 Task: Explore Airbnb accommodation in Zwevegem, Belgium from 21st November, 2023 to 29th November, 2023 for 4 adults. Place can be entire place with 2 bedrooms having 2 beds and 2 bathrooms. Property type can be flat. Amenities needed are: hair dryer, heating, hot tub.
Action: Mouse moved to (524, 68)
Screenshot: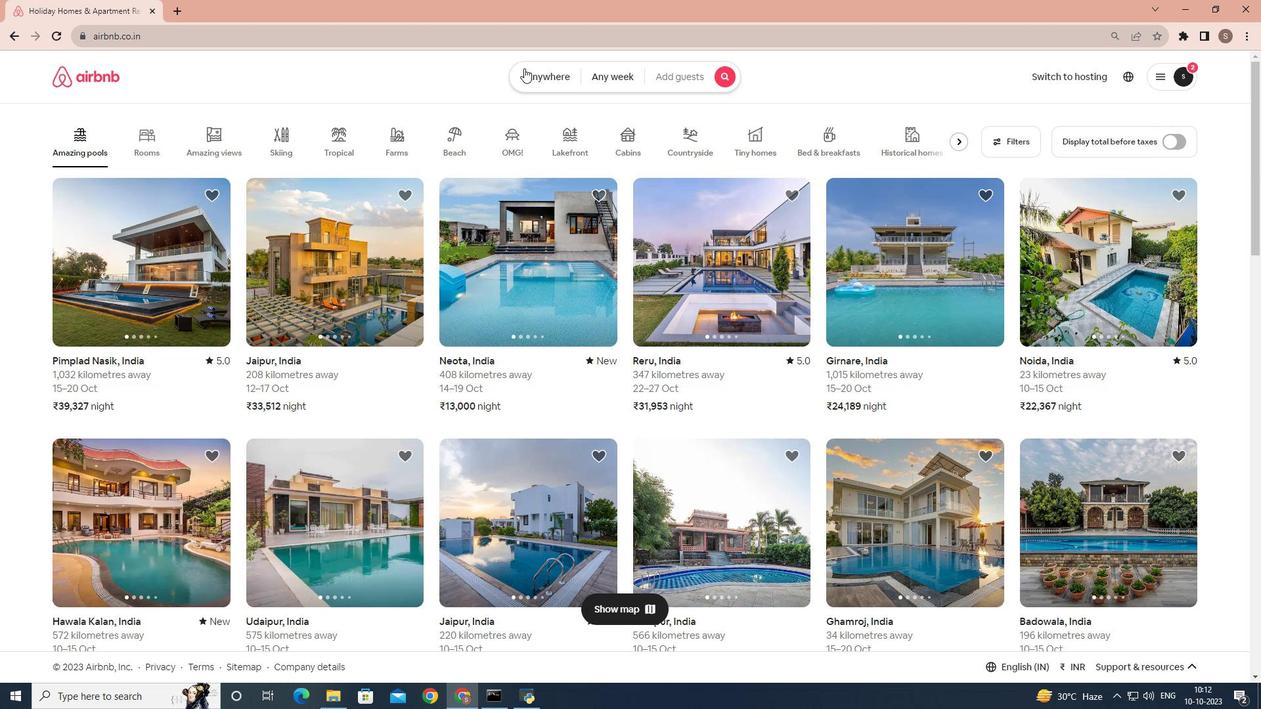 
Action: Mouse pressed left at (524, 68)
Screenshot: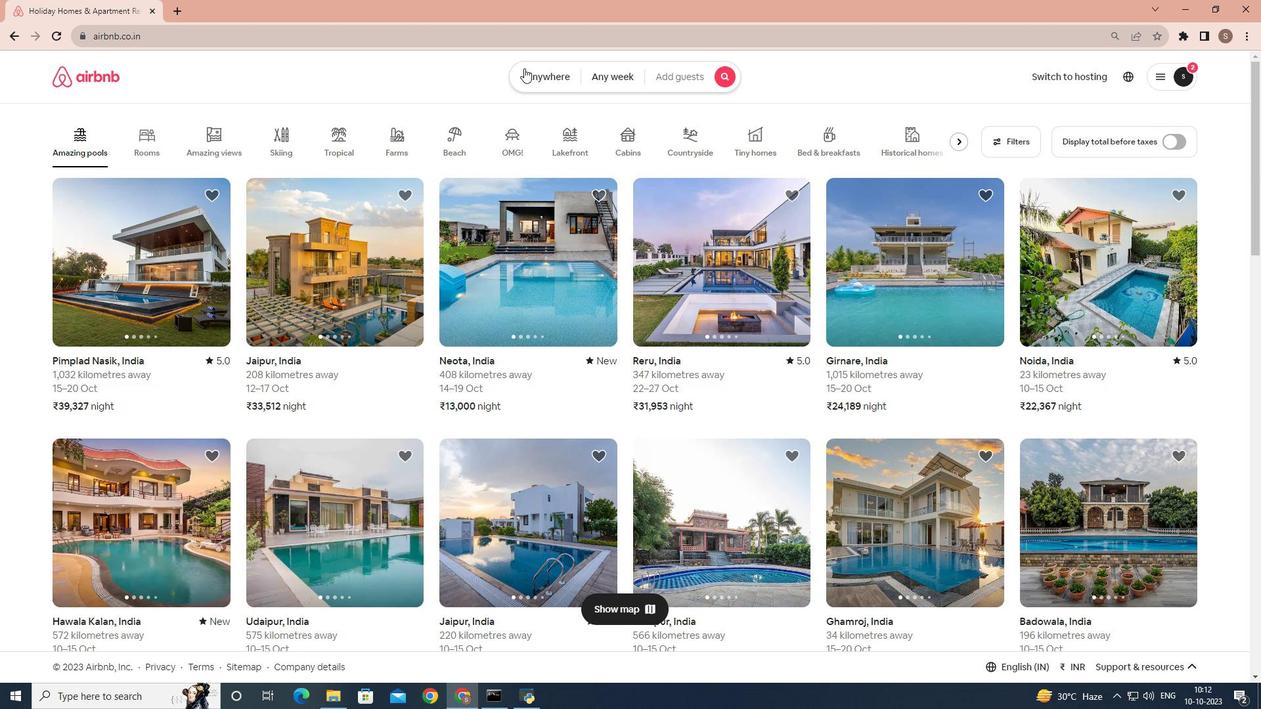 
Action: Mouse moved to (460, 137)
Screenshot: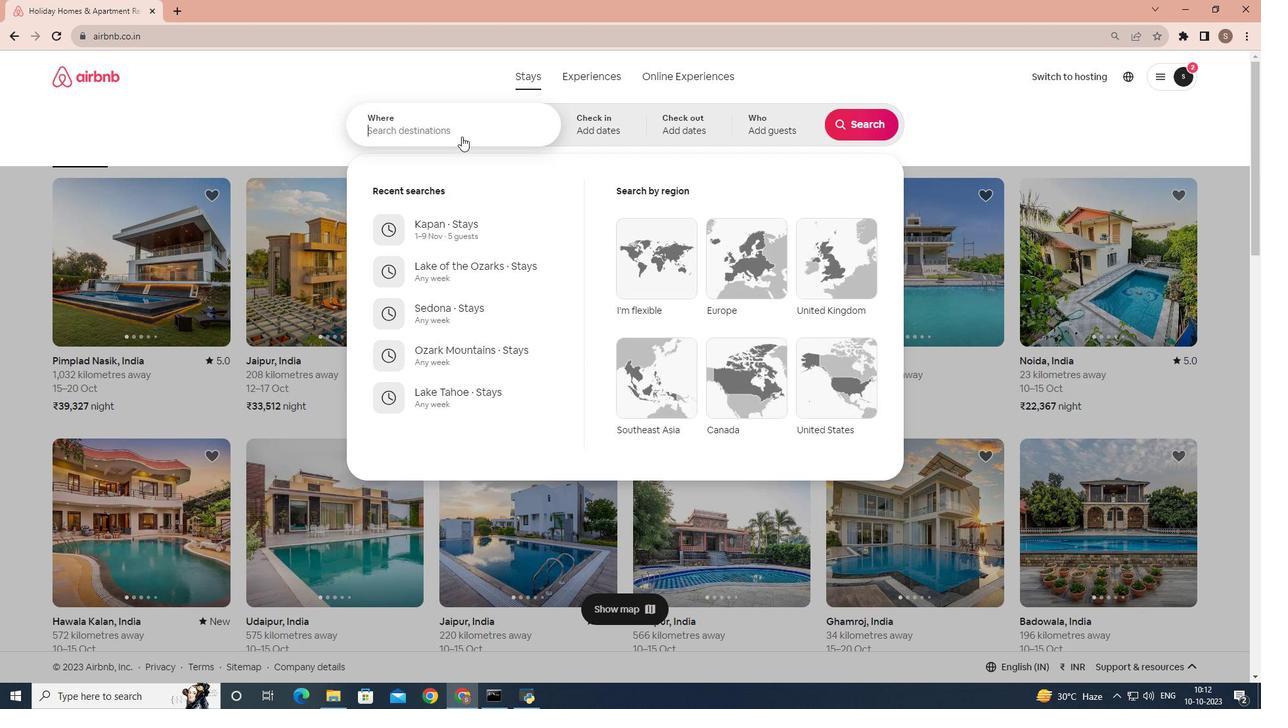 
Action: Mouse pressed left at (460, 137)
Screenshot: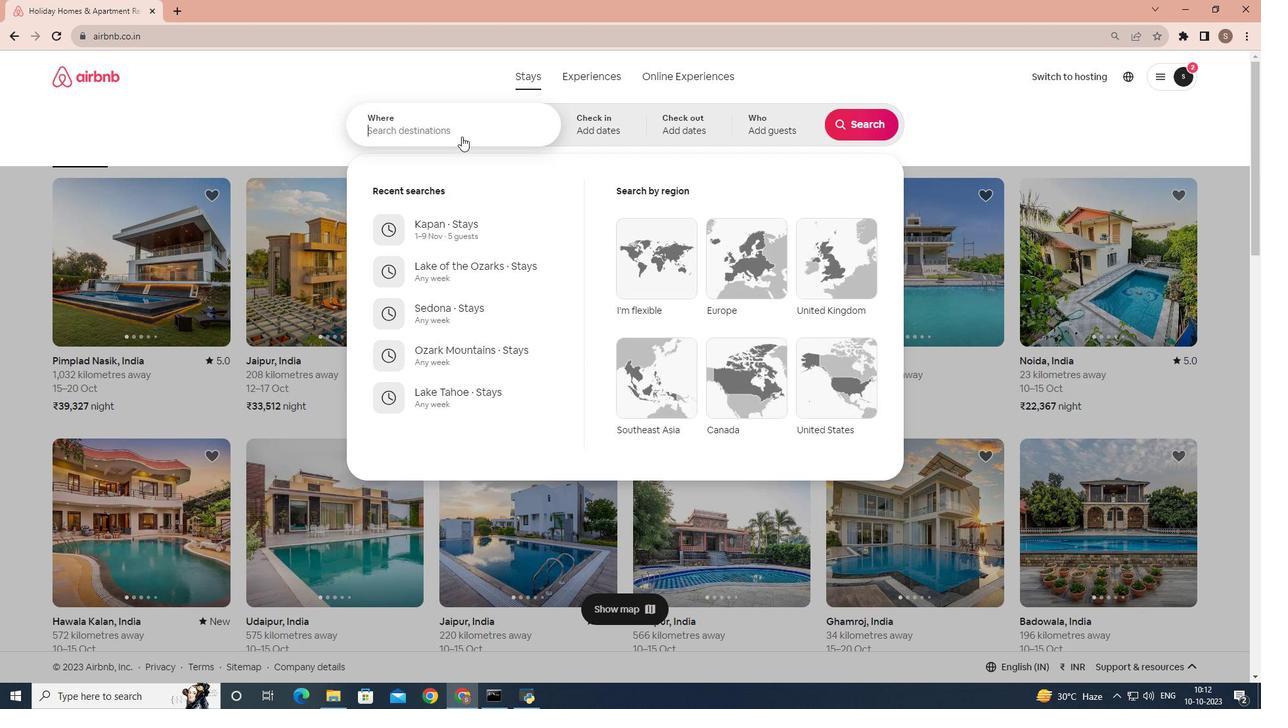 
Action: Mouse moved to (464, 128)
Screenshot: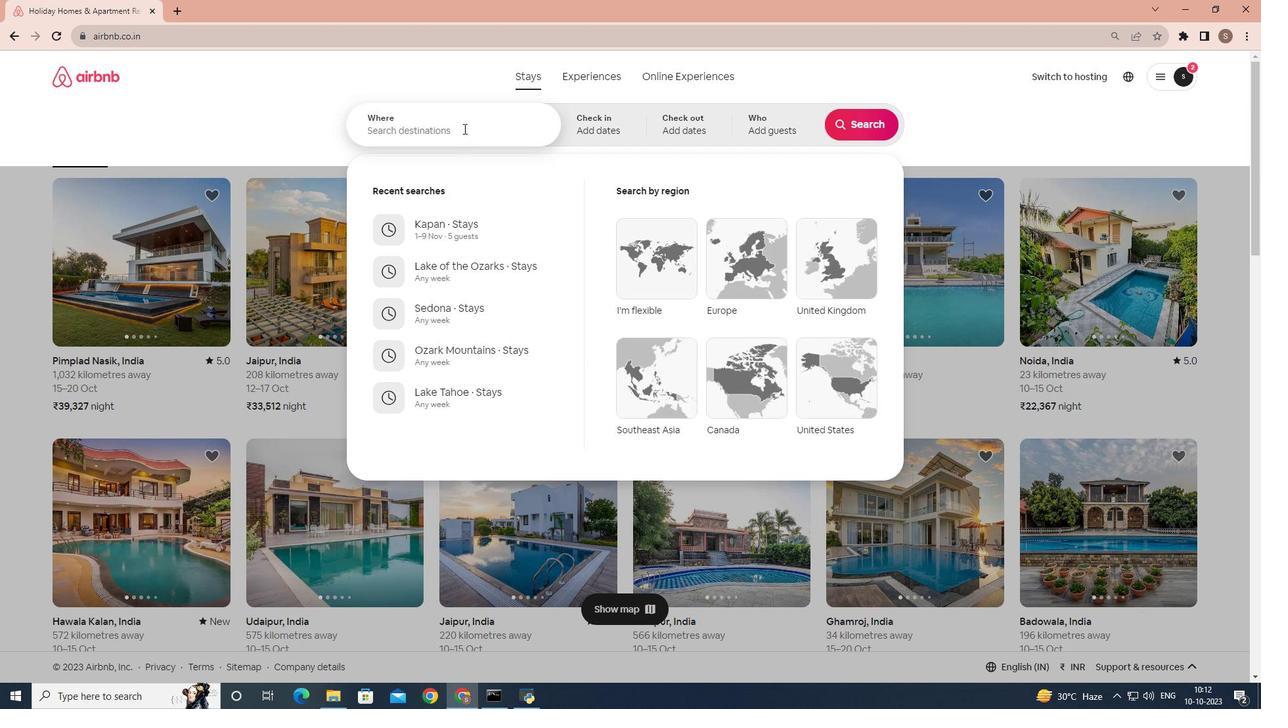 
Action: Key pressed <Key.shift>Zwevegem,<Key.space><Key.shift>Belgium<Key.enter>
Screenshot: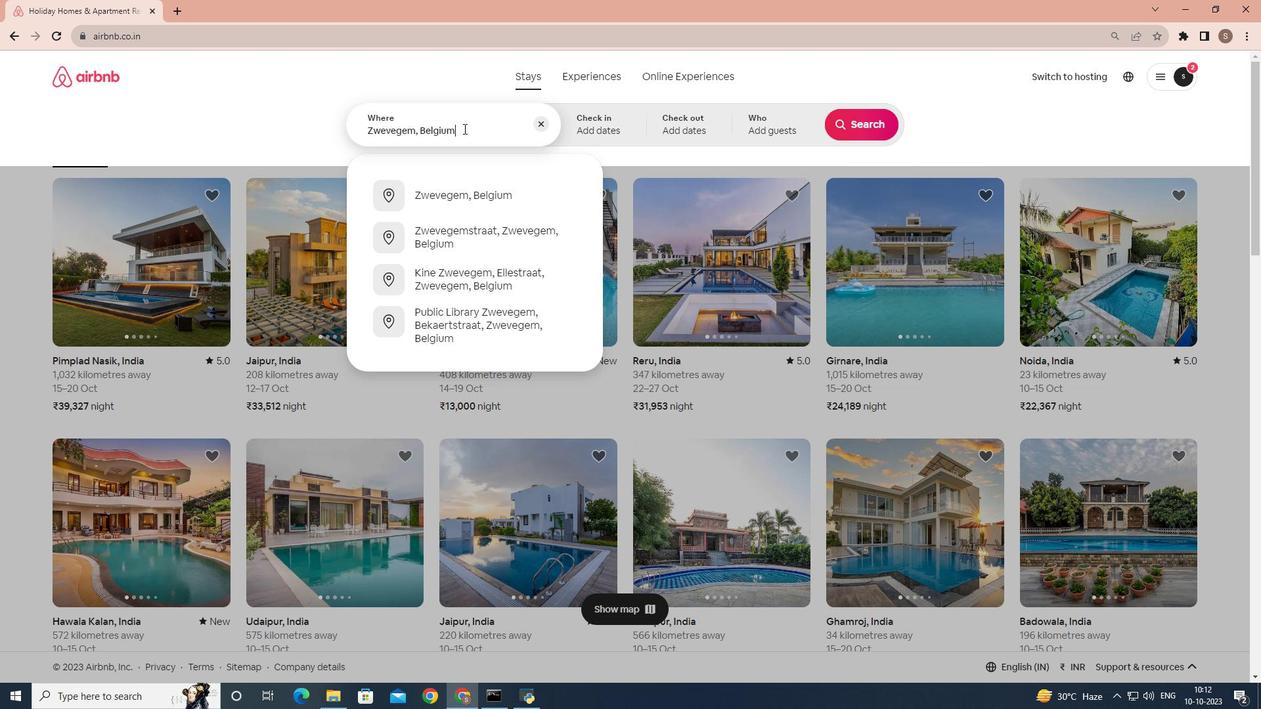 
Action: Mouse moved to (713, 388)
Screenshot: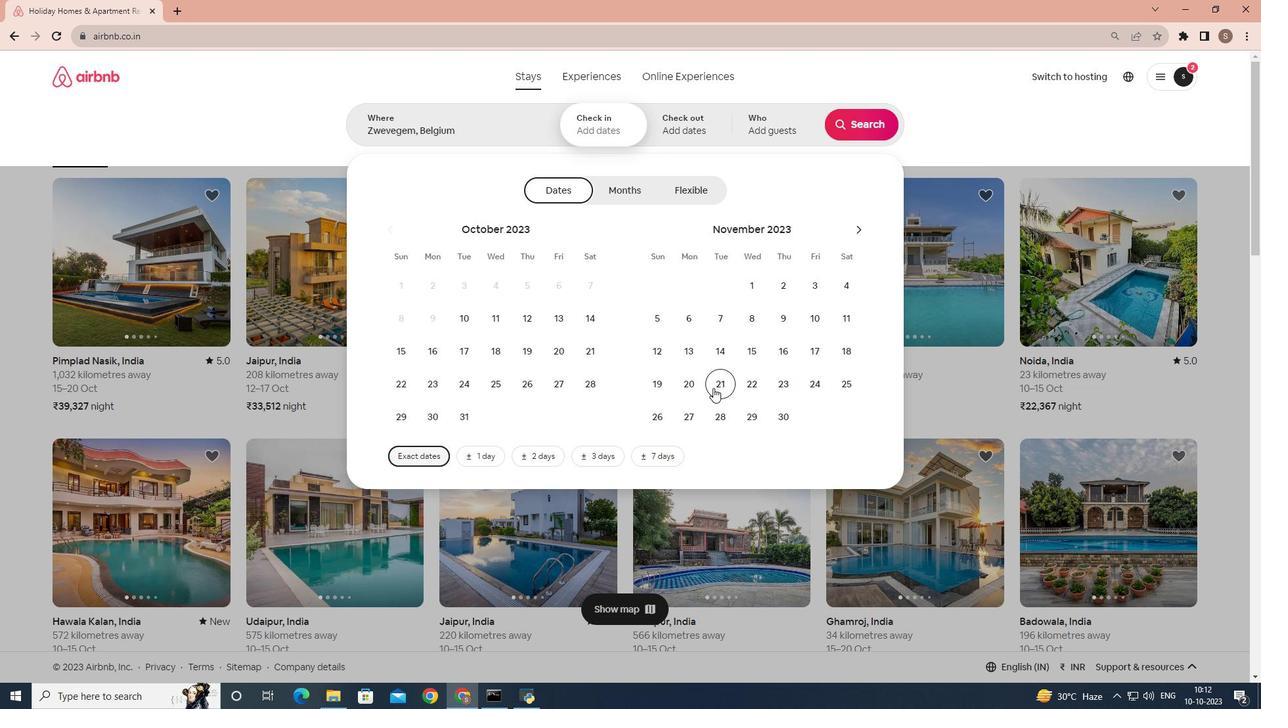 
Action: Mouse pressed left at (713, 388)
Screenshot: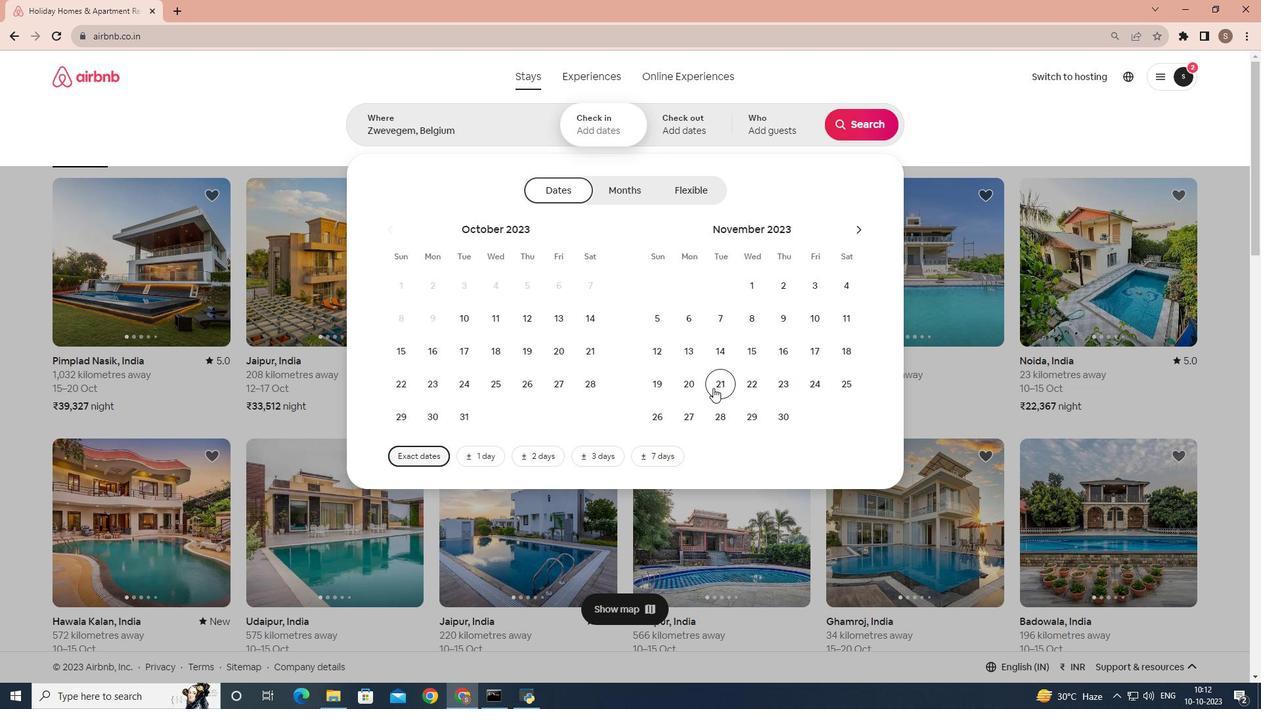 
Action: Mouse moved to (753, 414)
Screenshot: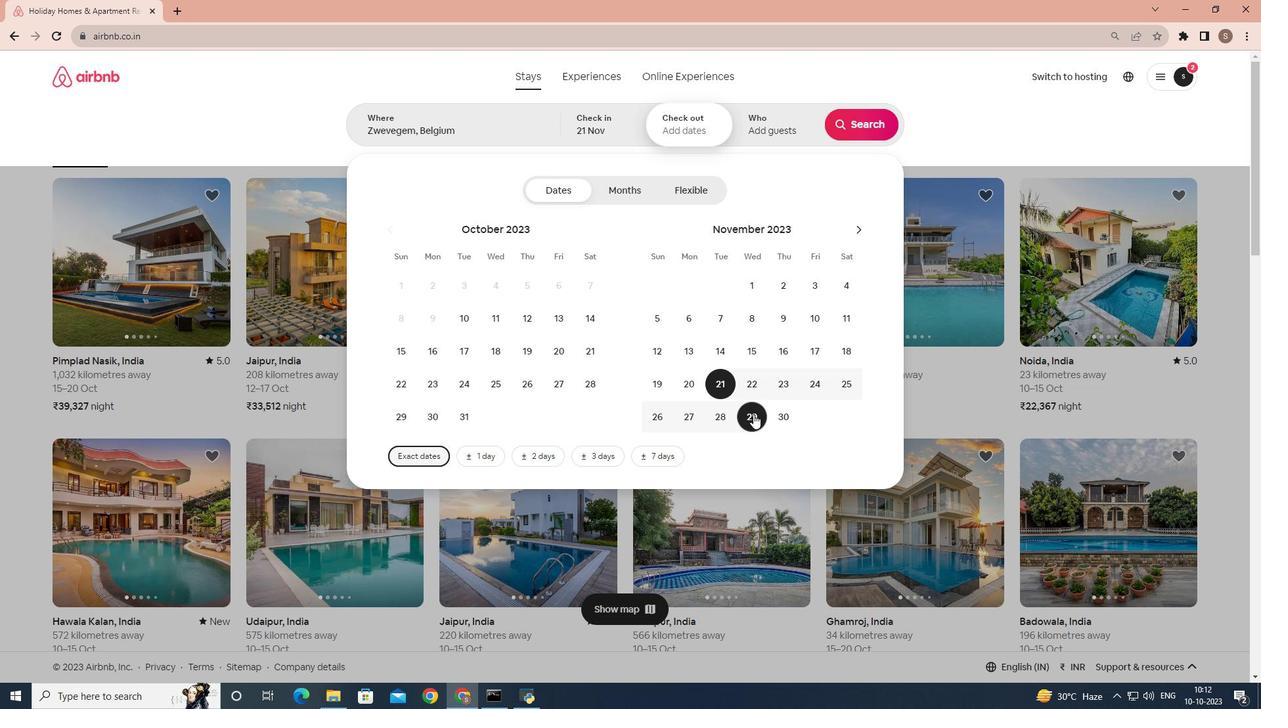 
Action: Mouse pressed left at (753, 414)
Screenshot: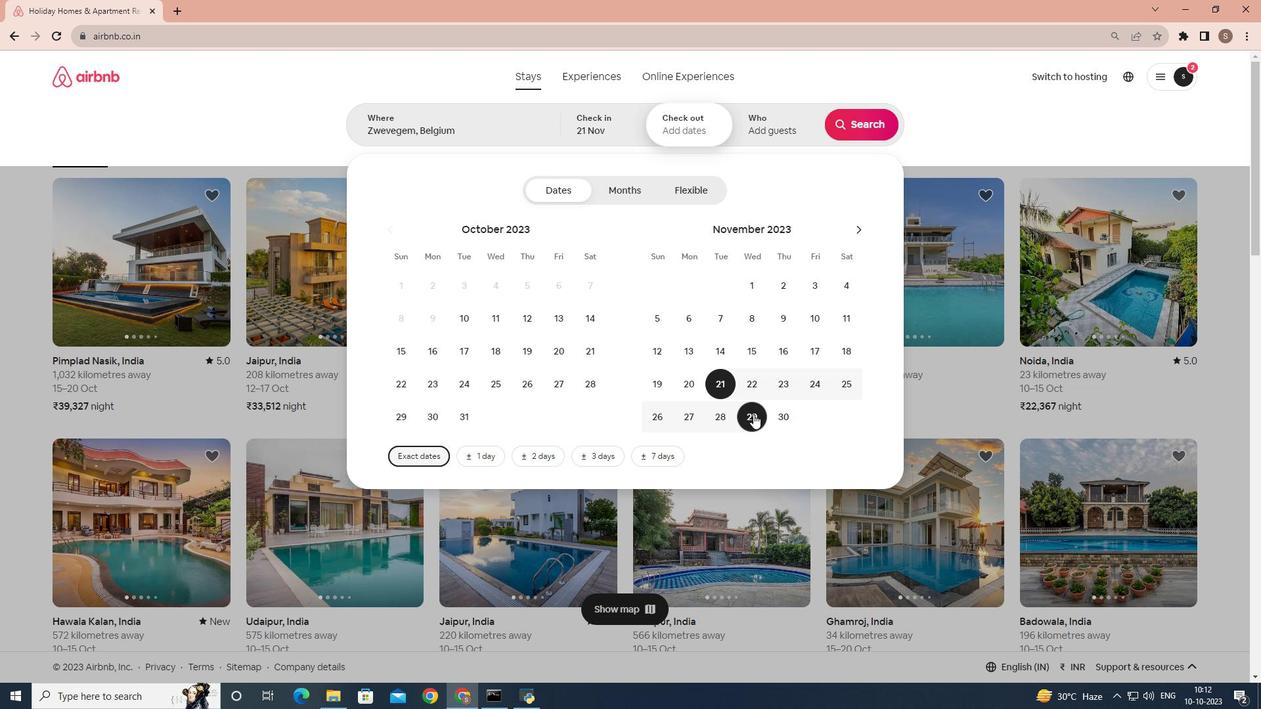 
Action: Mouse moved to (790, 128)
Screenshot: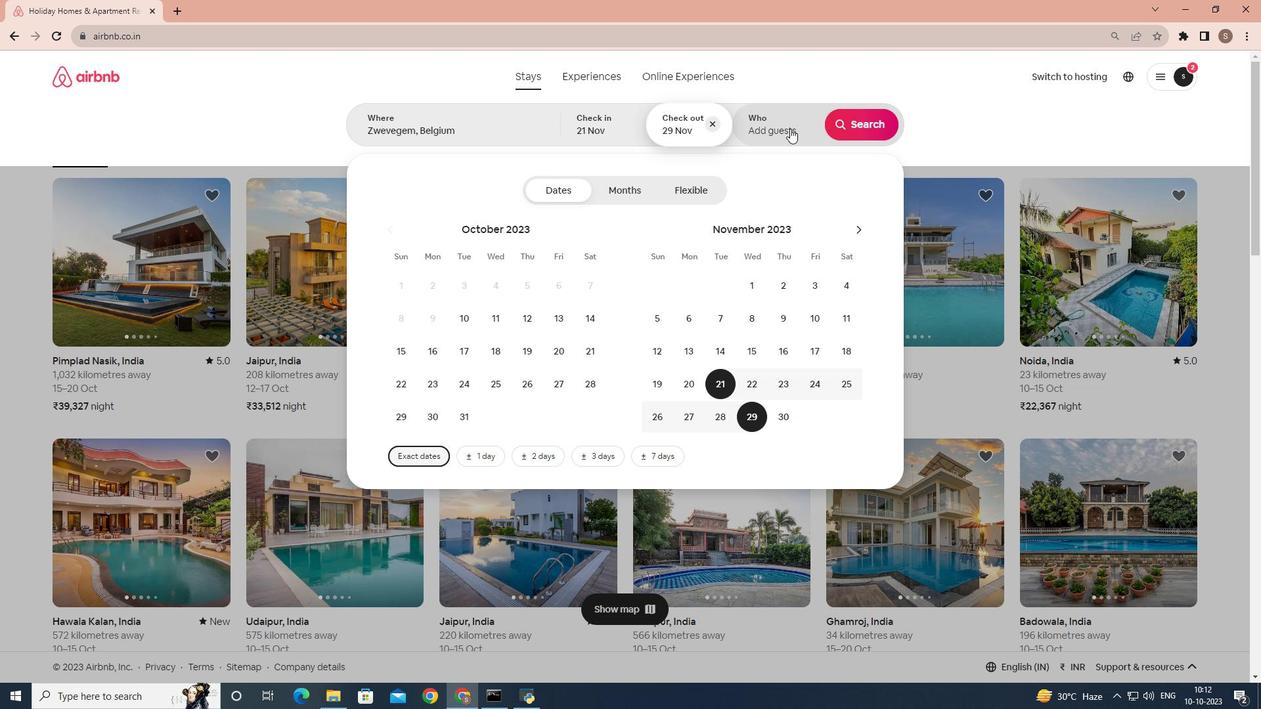 
Action: Mouse pressed left at (790, 128)
Screenshot: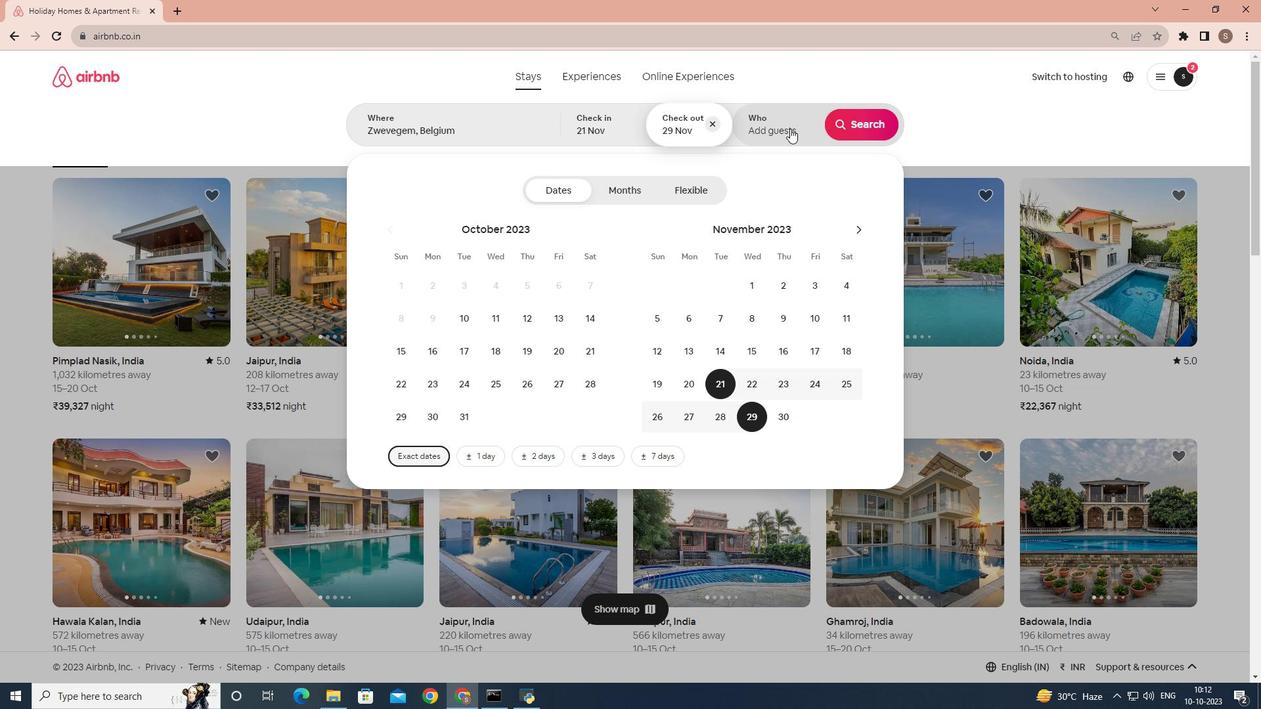 
Action: Mouse moved to (874, 194)
Screenshot: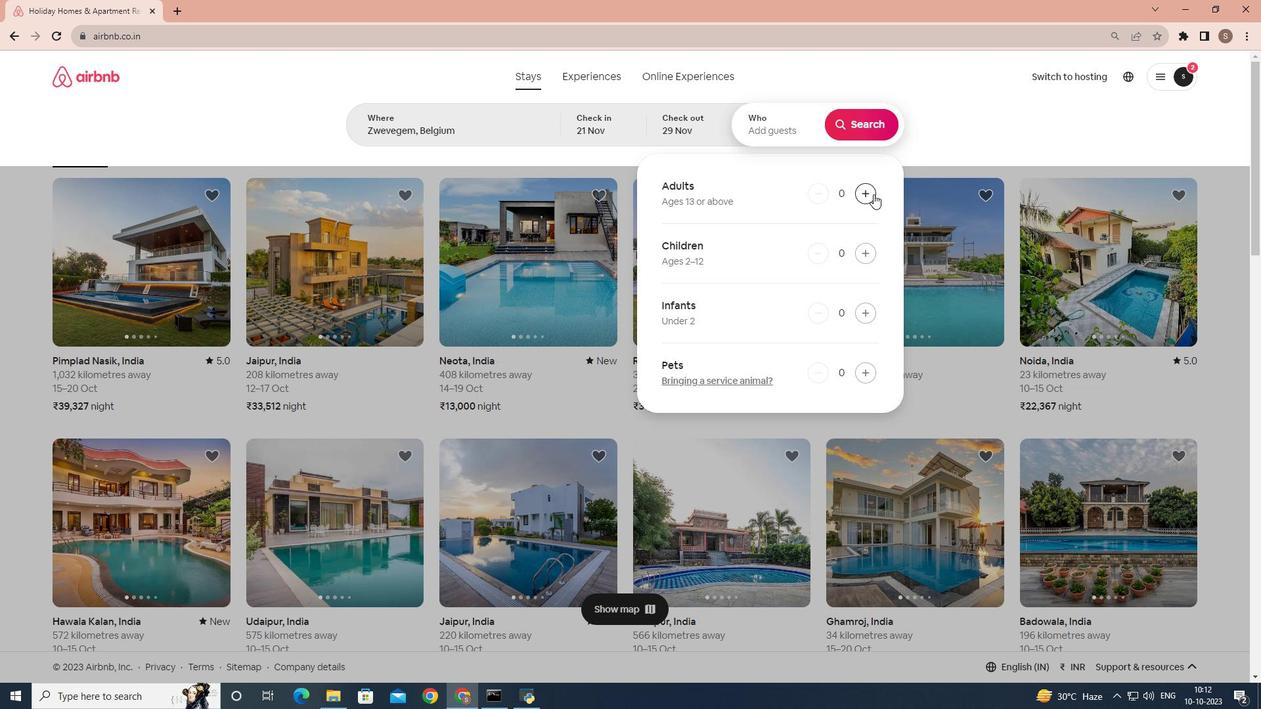 
Action: Mouse pressed left at (874, 194)
Screenshot: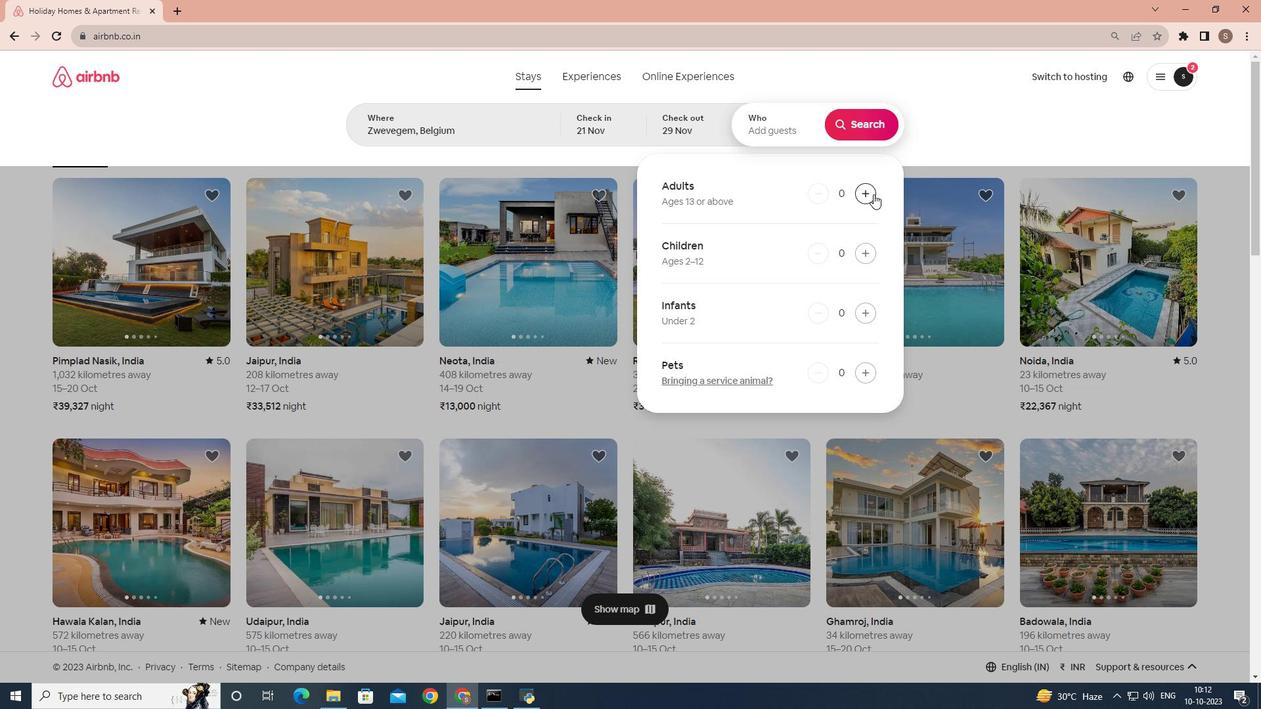 
Action: Mouse pressed left at (874, 194)
Screenshot: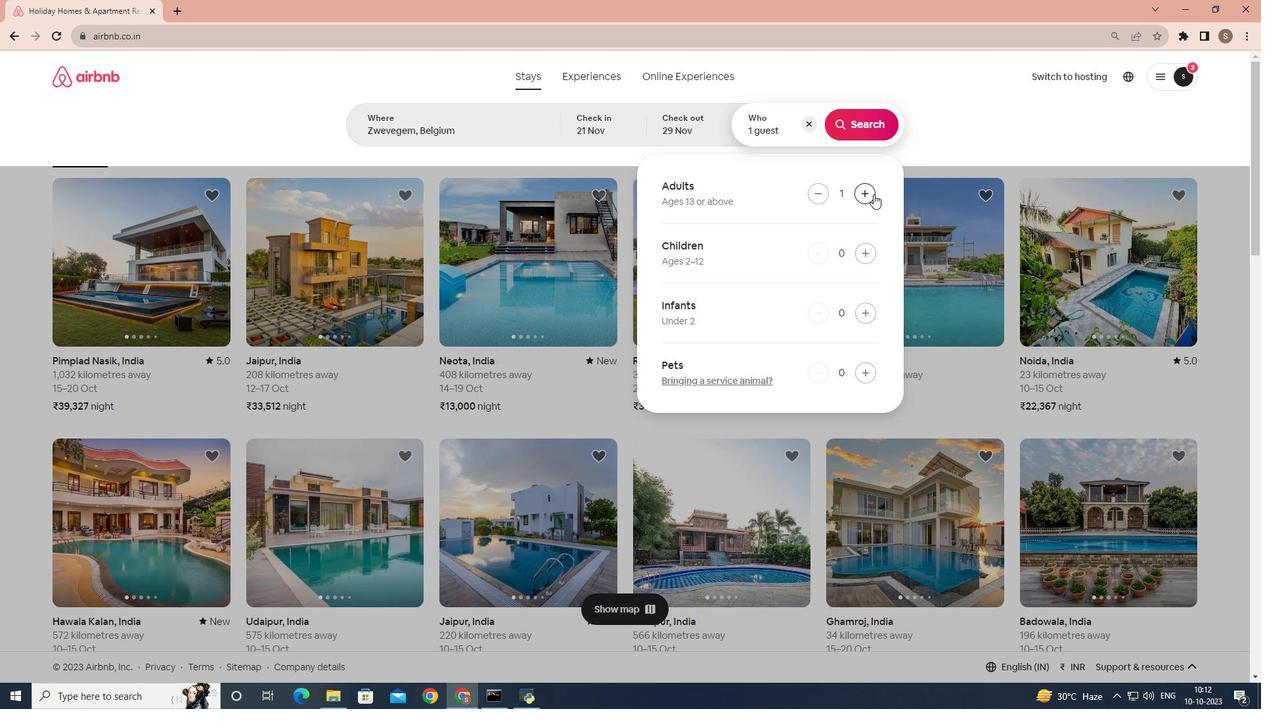 
Action: Mouse pressed left at (874, 194)
Screenshot: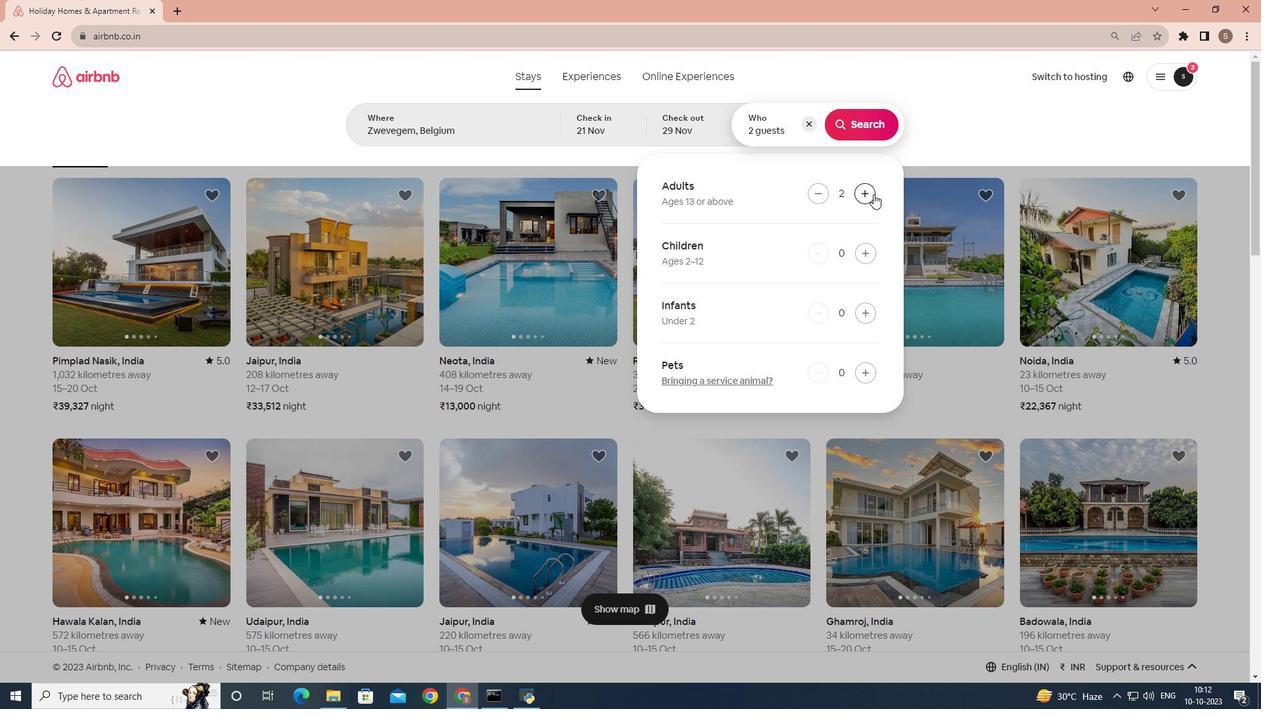 
Action: Mouse pressed left at (874, 194)
Screenshot: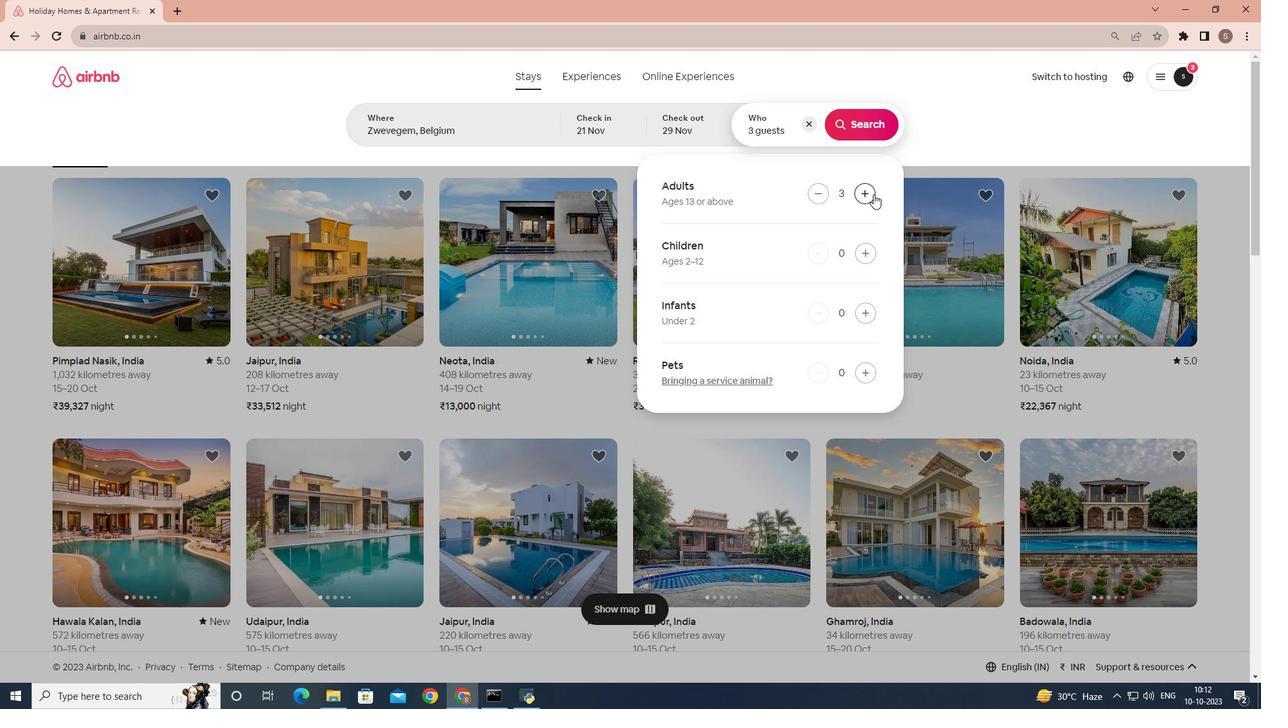 
Action: Mouse moved to (887, 120)
Screenshot: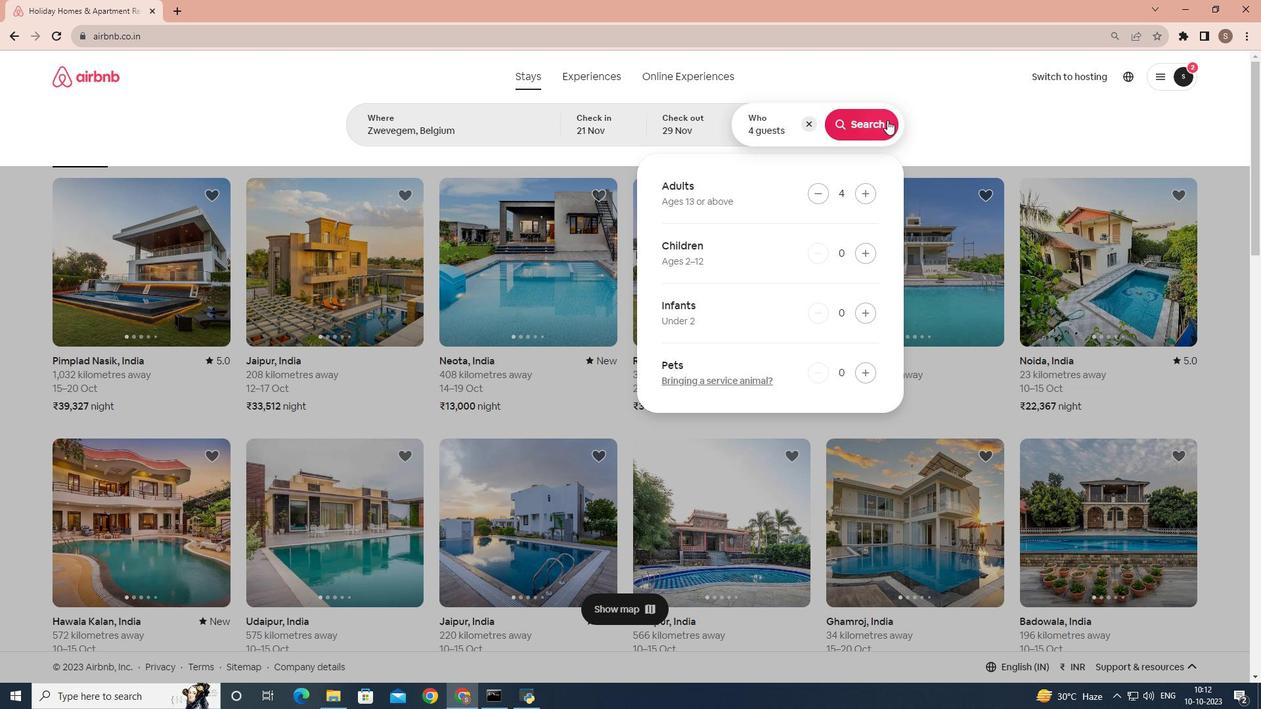 
Action: Mouse pressed left at (887, 120)
Screenshot: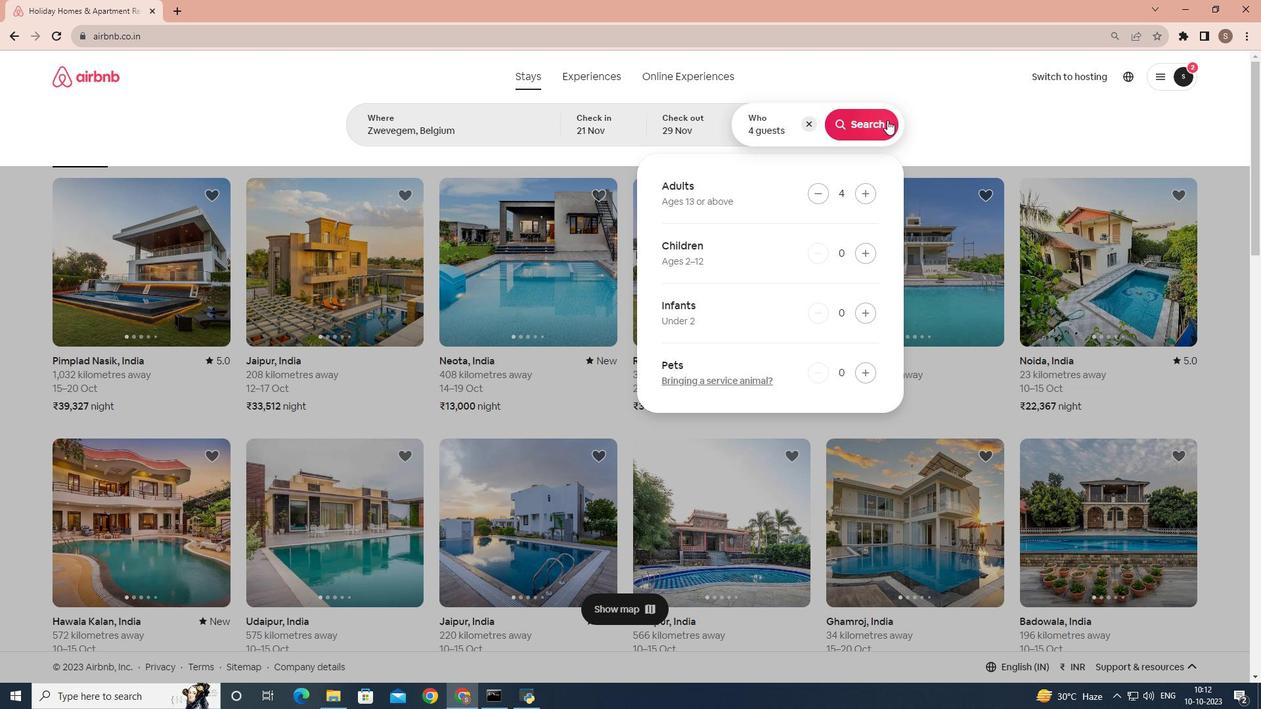 
Action: Mouse moved to (1039, 129)
Screenshot: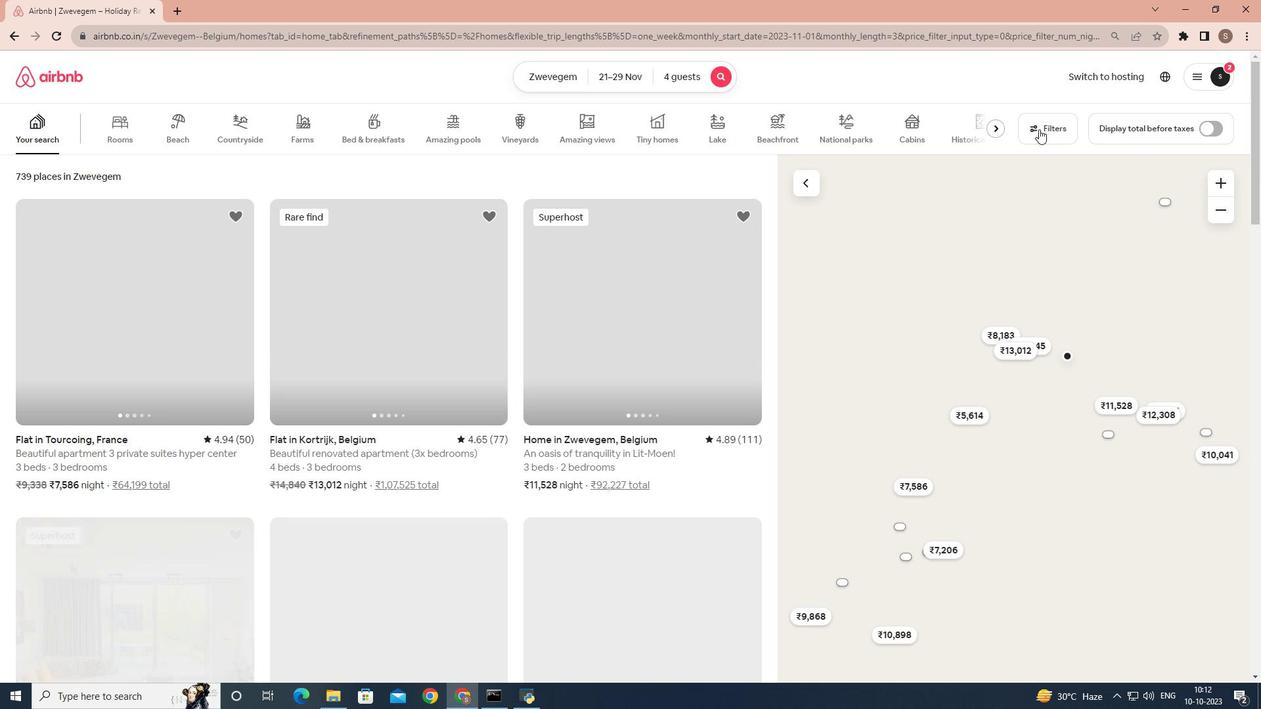 
Action: Mouse pressed left at (1039, 129)
Screenshot: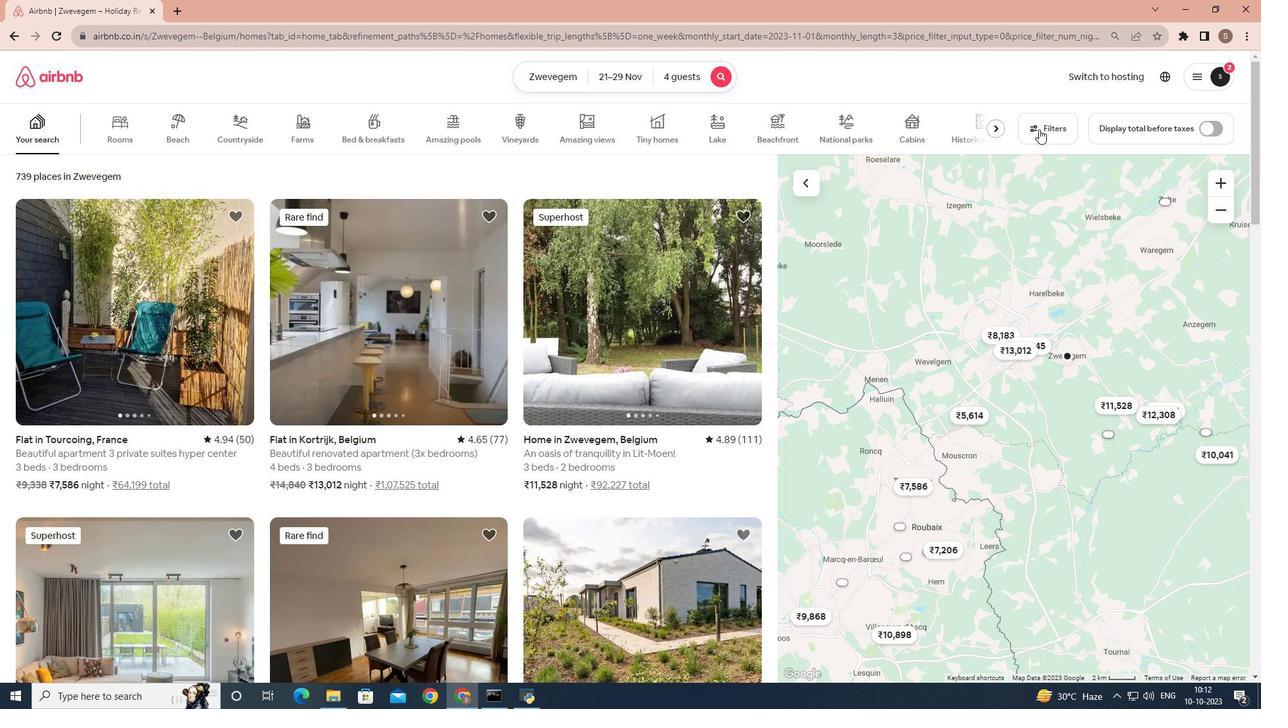
Action: Mouse moved to (806, 202)
Screenshot: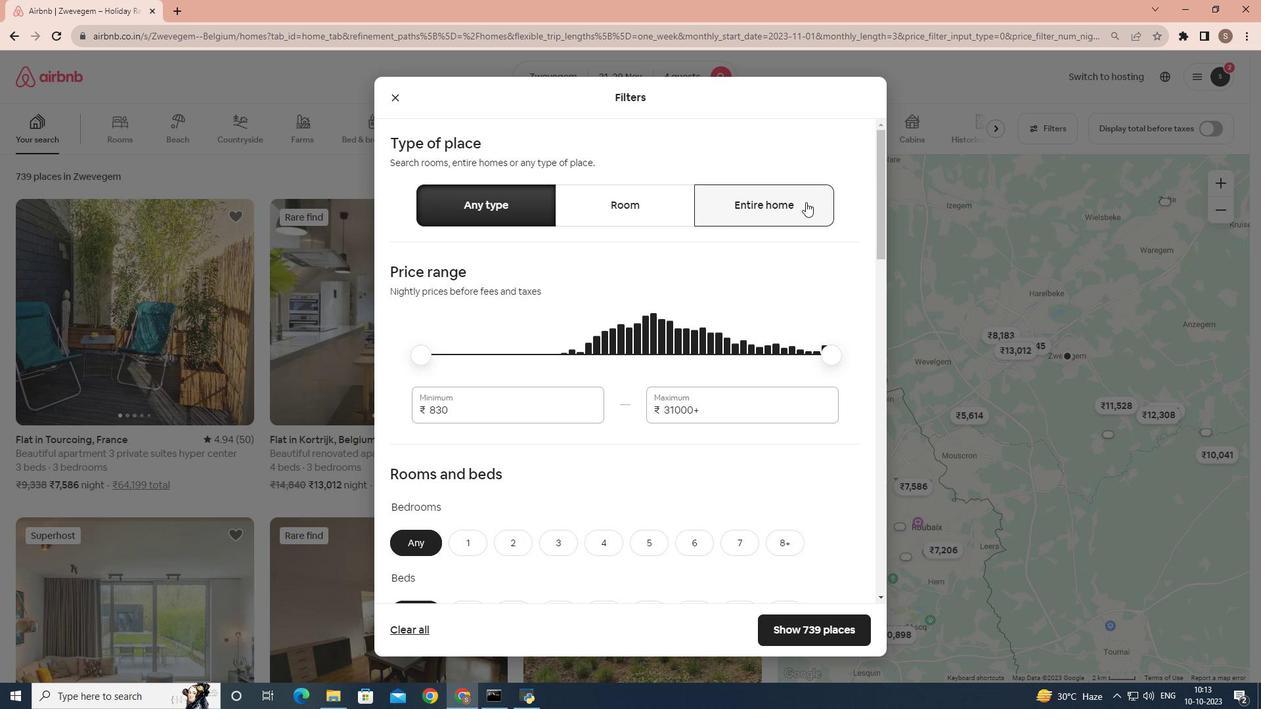 
Action: Mouse pressed left at (806, 202)
Screenshot: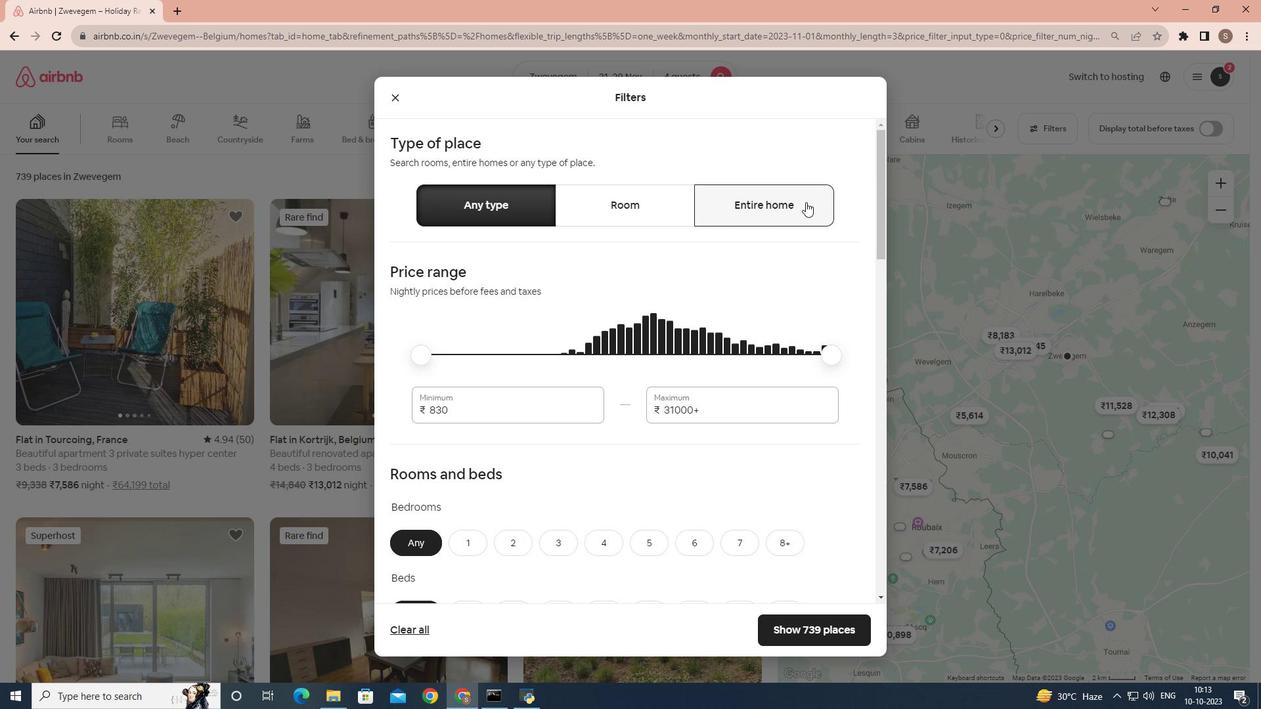 
Action: Mouse moved to (602, 324)
Screenshot: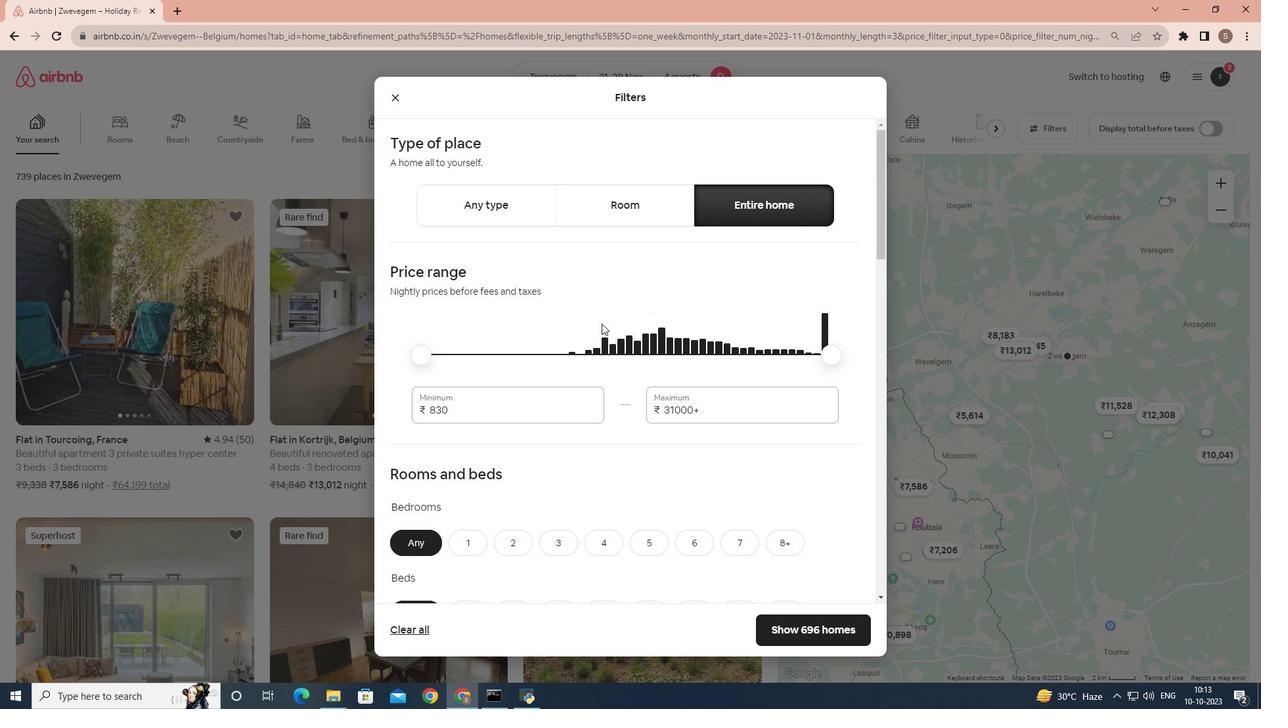 
Action: Mouse scrolled (602, 323) with delta (0, 0)
Screenshot: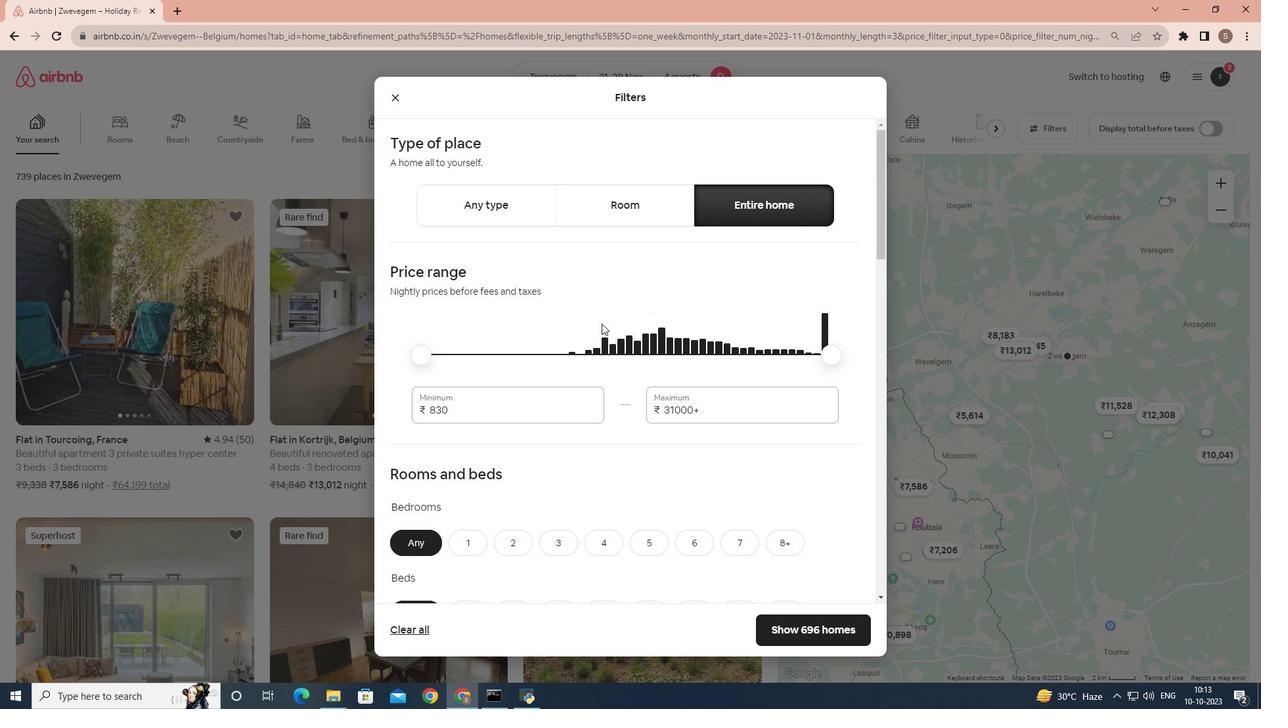 
Action: Mouse scrolled (602, 323) with delta (0, 0)
Screenshot: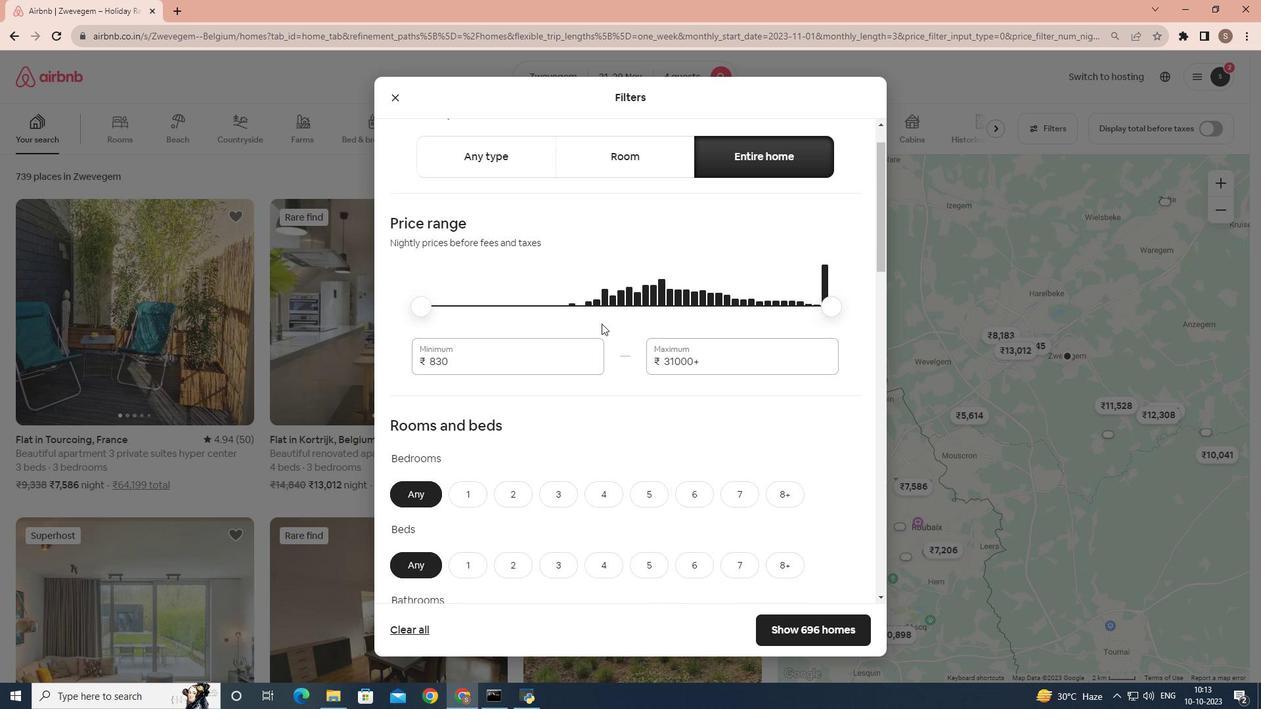 
Action: Mouse moved to (515, 405)
Screenshot: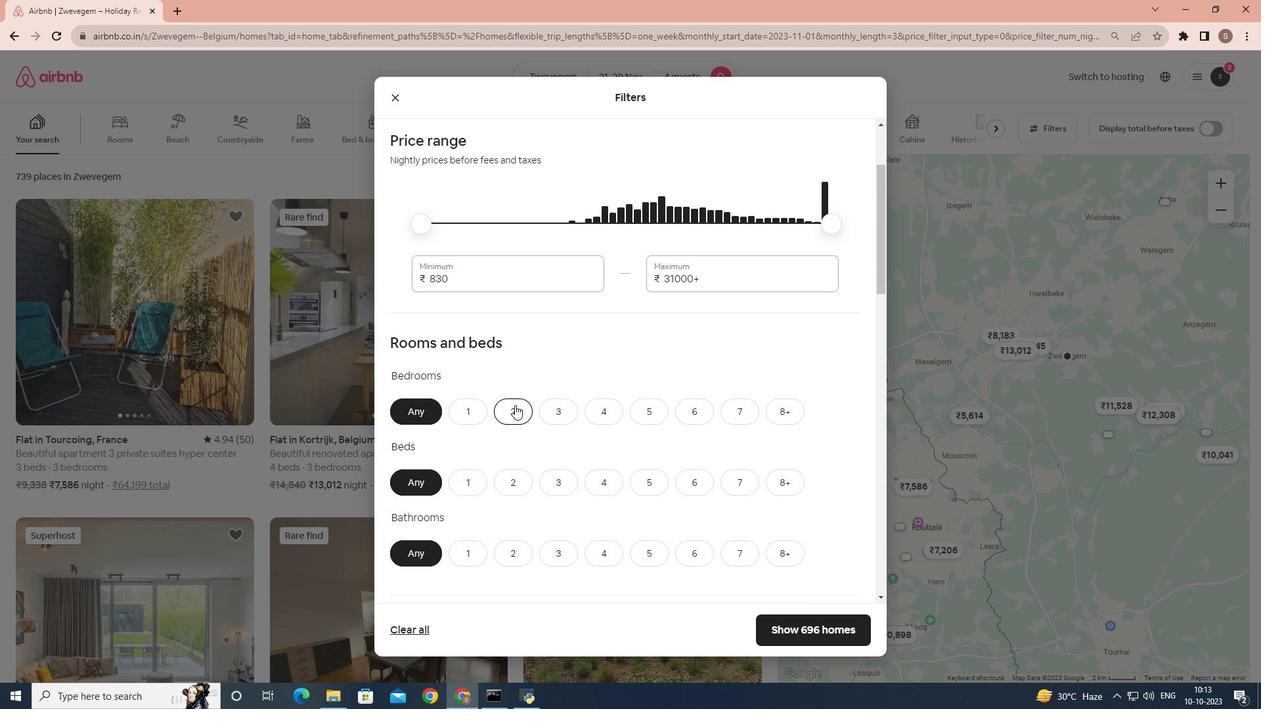 
Action: Mouse pressed left at (515, 405)
Screenshot: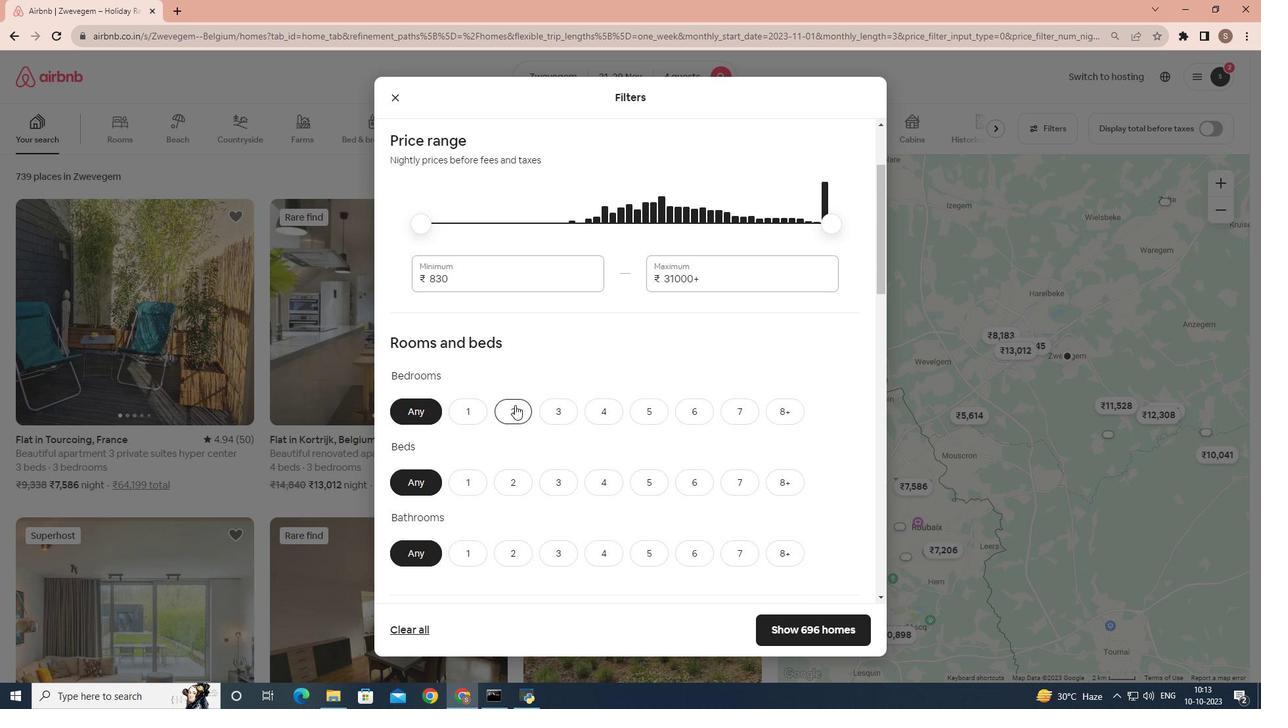 
Action: Mouse scrolled (515, 404) with delta (0, 0)
Screenshot: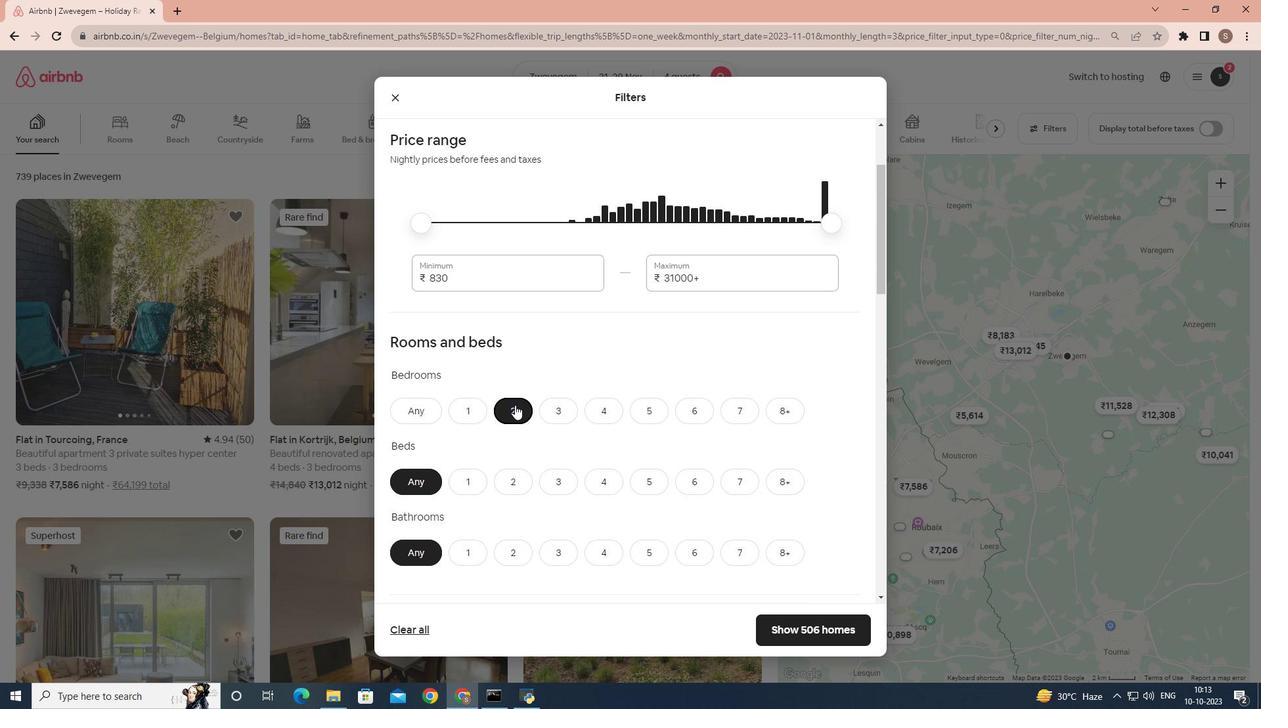 
Action: Mouse scrolled (515, 404) with delta (0, 0)
Screenshot: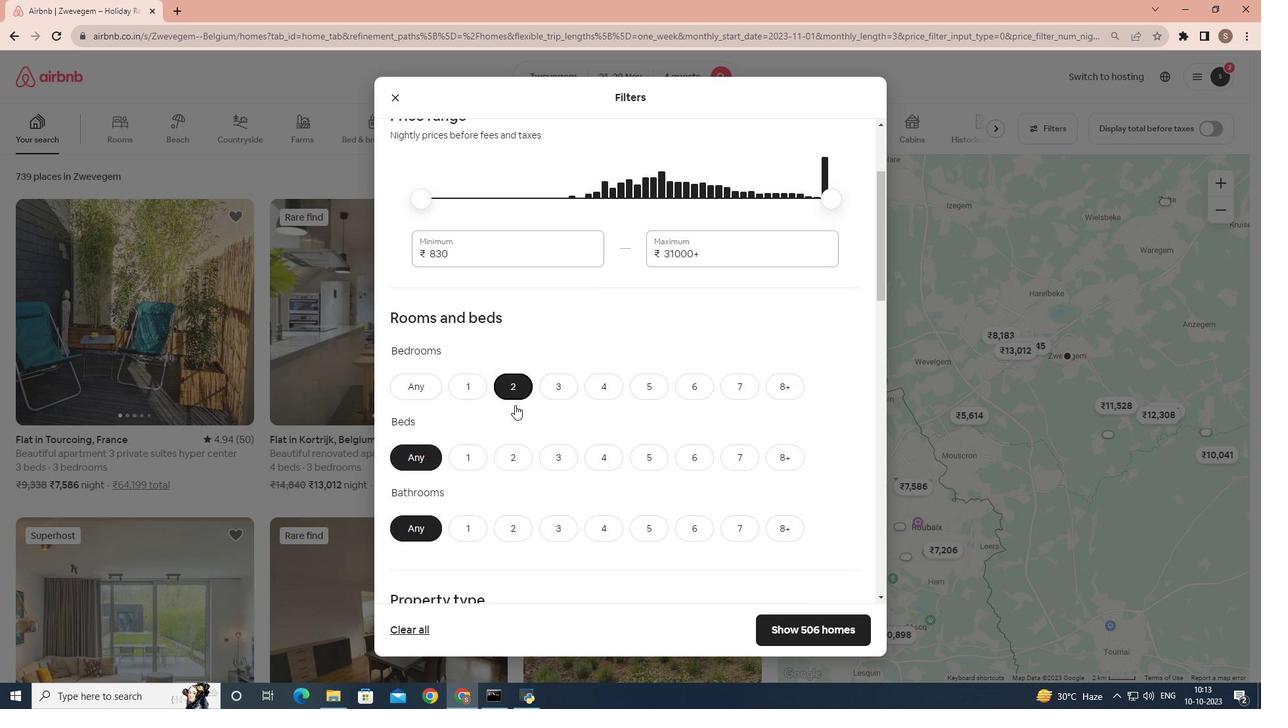 
Action: Mouse moved to (506, 356)
Screenshot: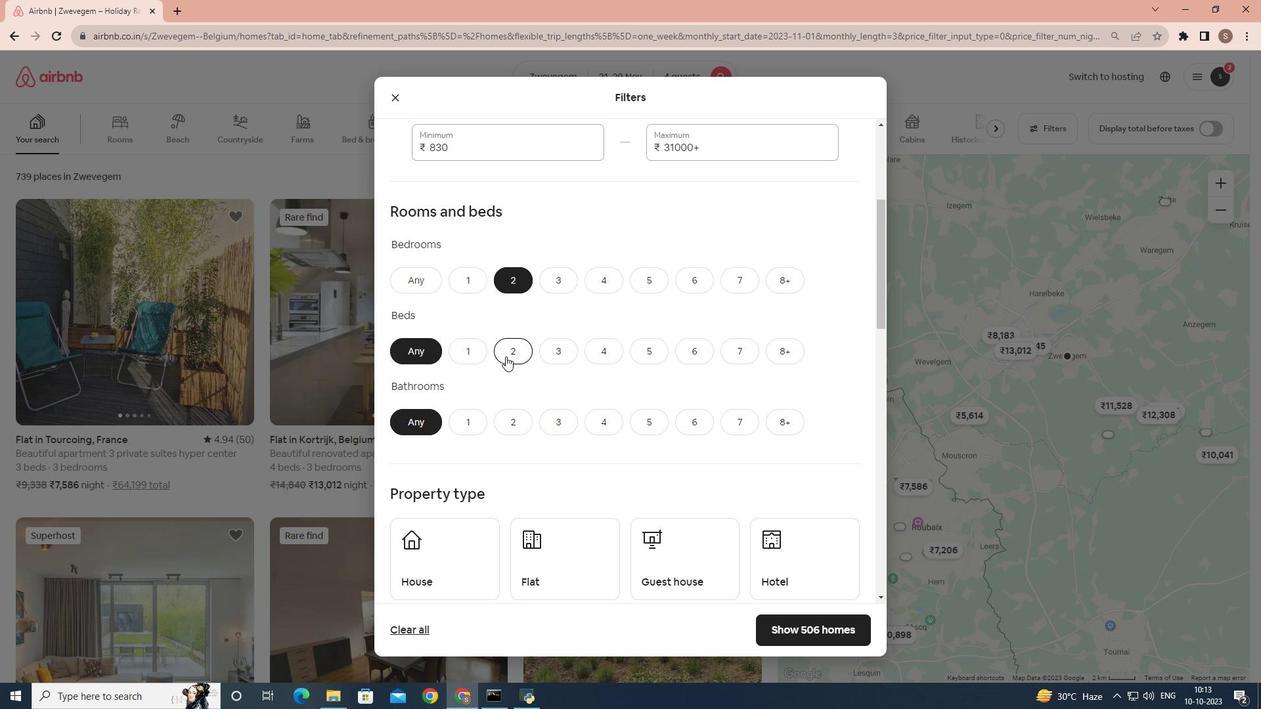 
Action: Mouse pressed left at (506, 356)
Screenshot: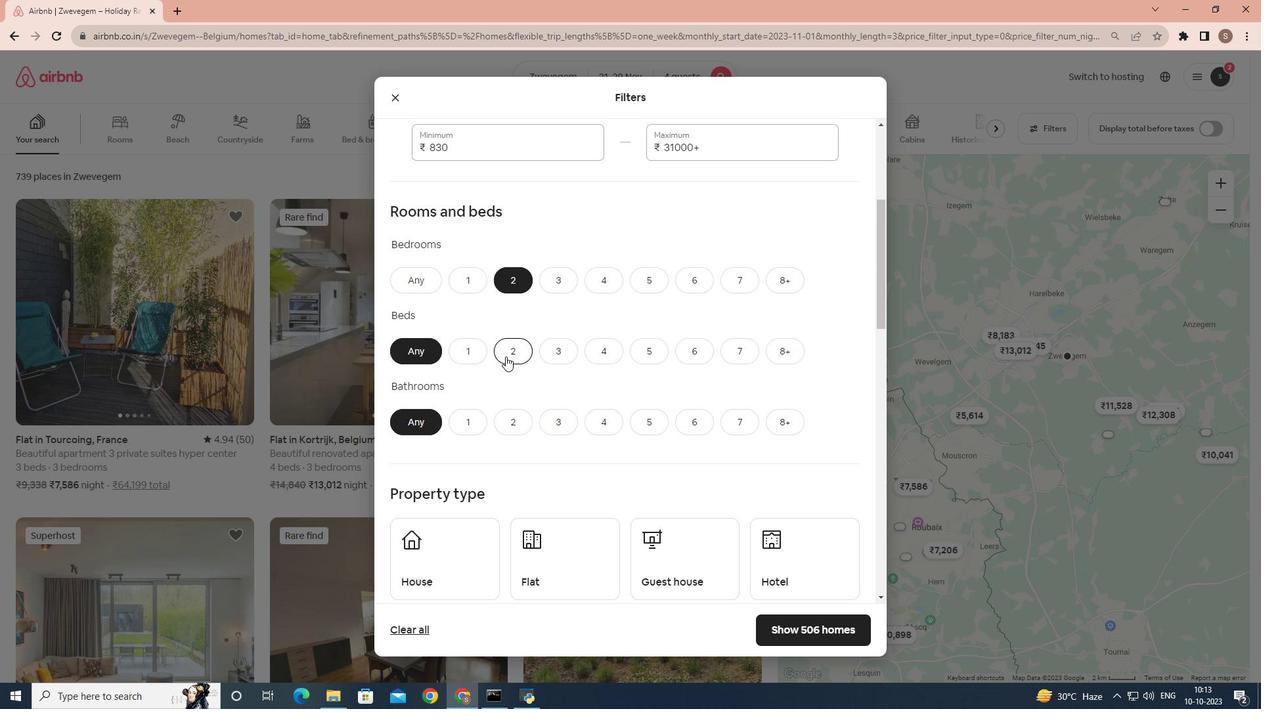 
Action: Mouse moved to (512, 423)
Screenshot: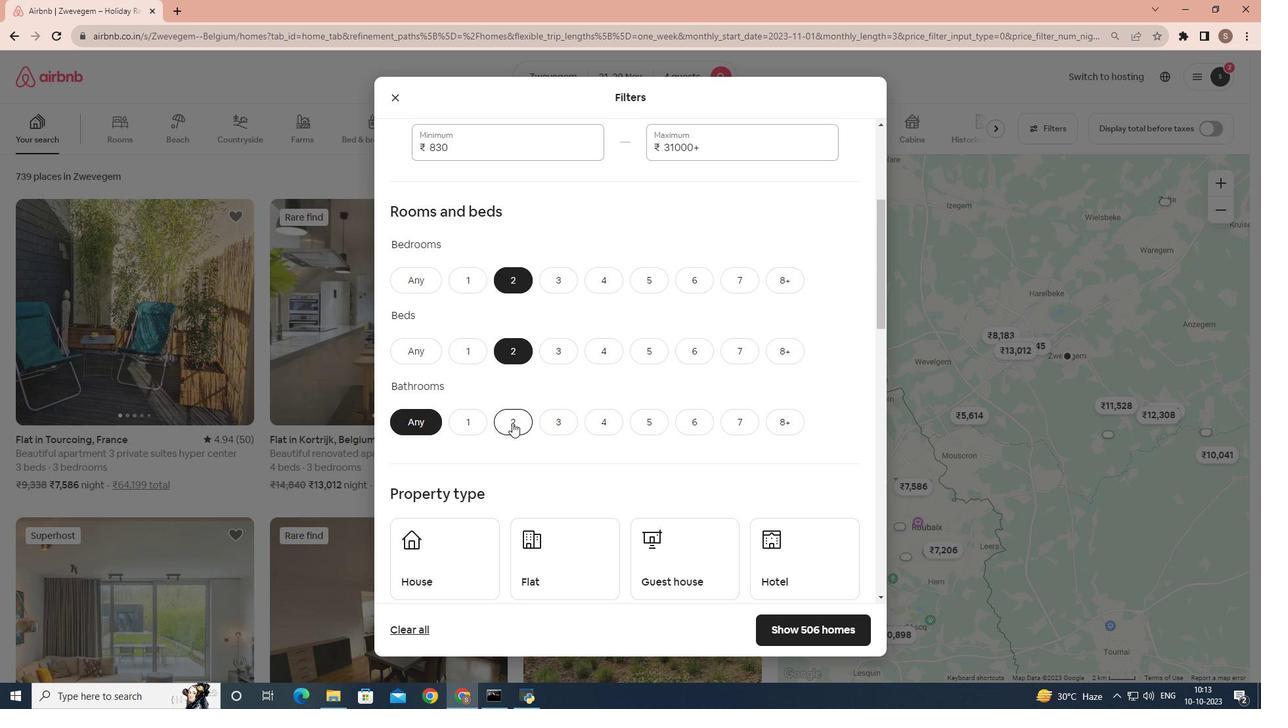 
Action: Mouse pressed left at (512, 423)
Screenshot: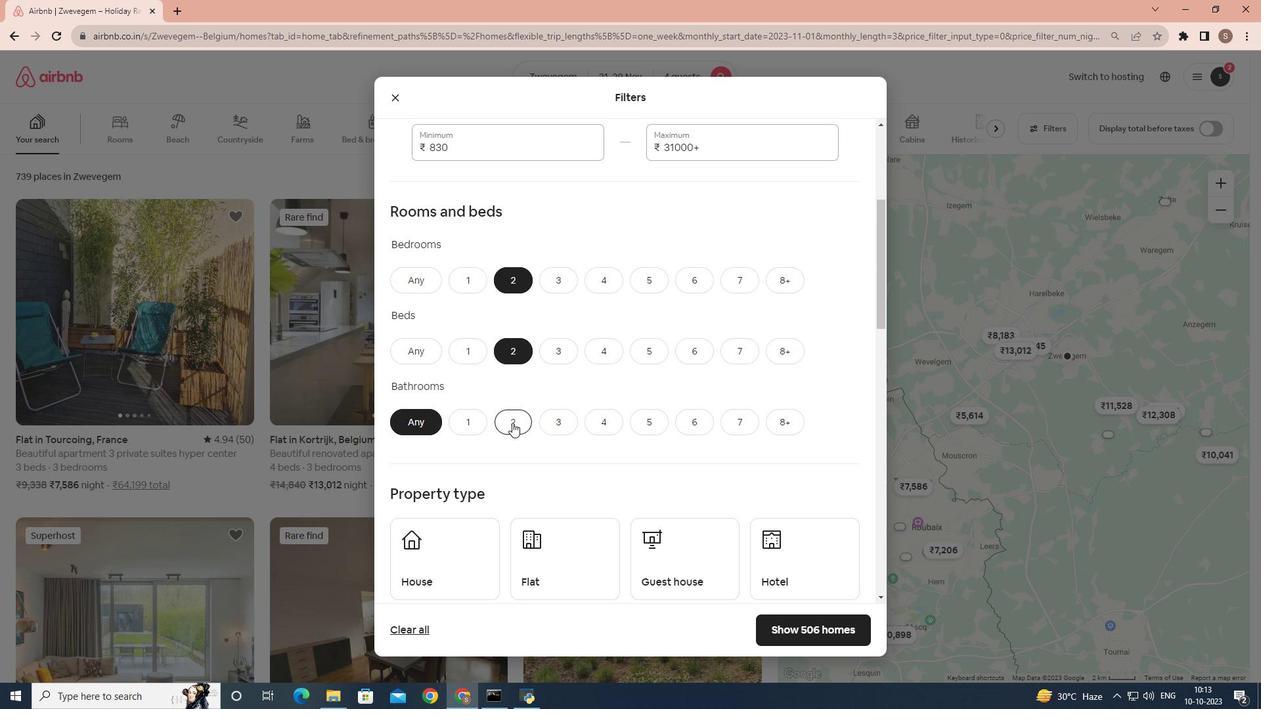 
Action: Mouse moved to (575, 400)
Screenshot: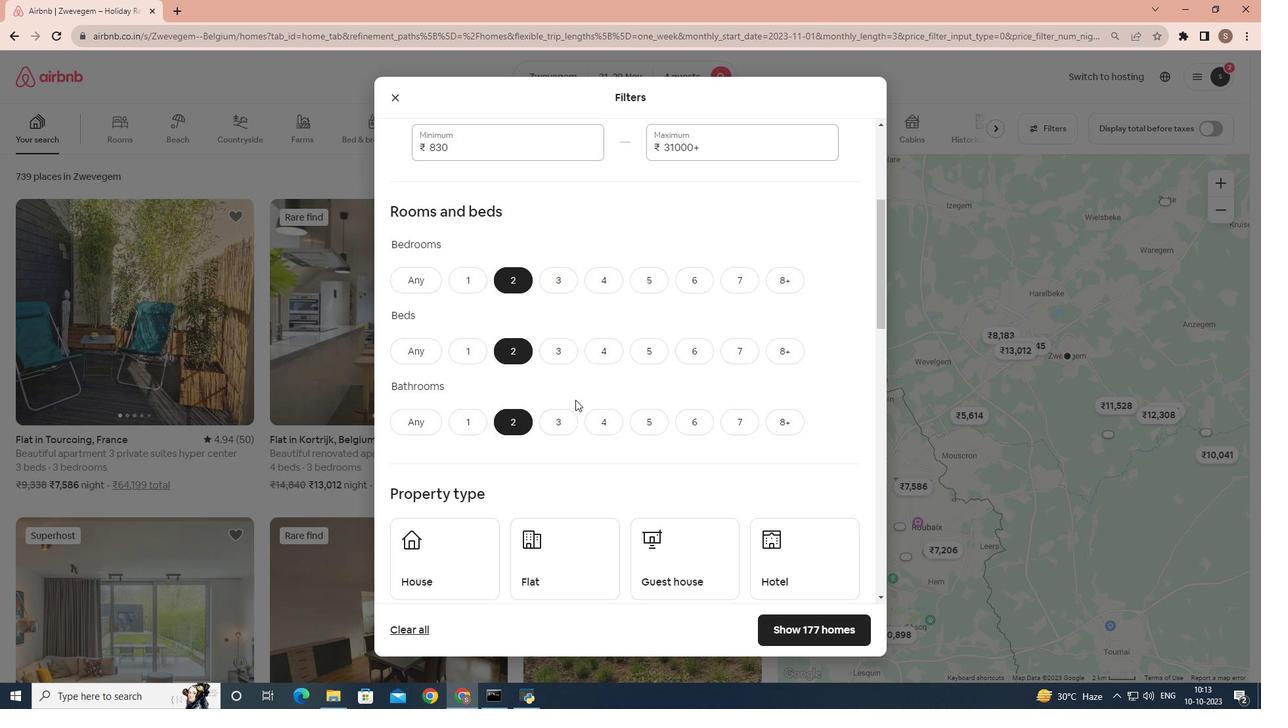 
Action: Mouse scrolled (575, 399) with delta (0, 0)
Screenshot: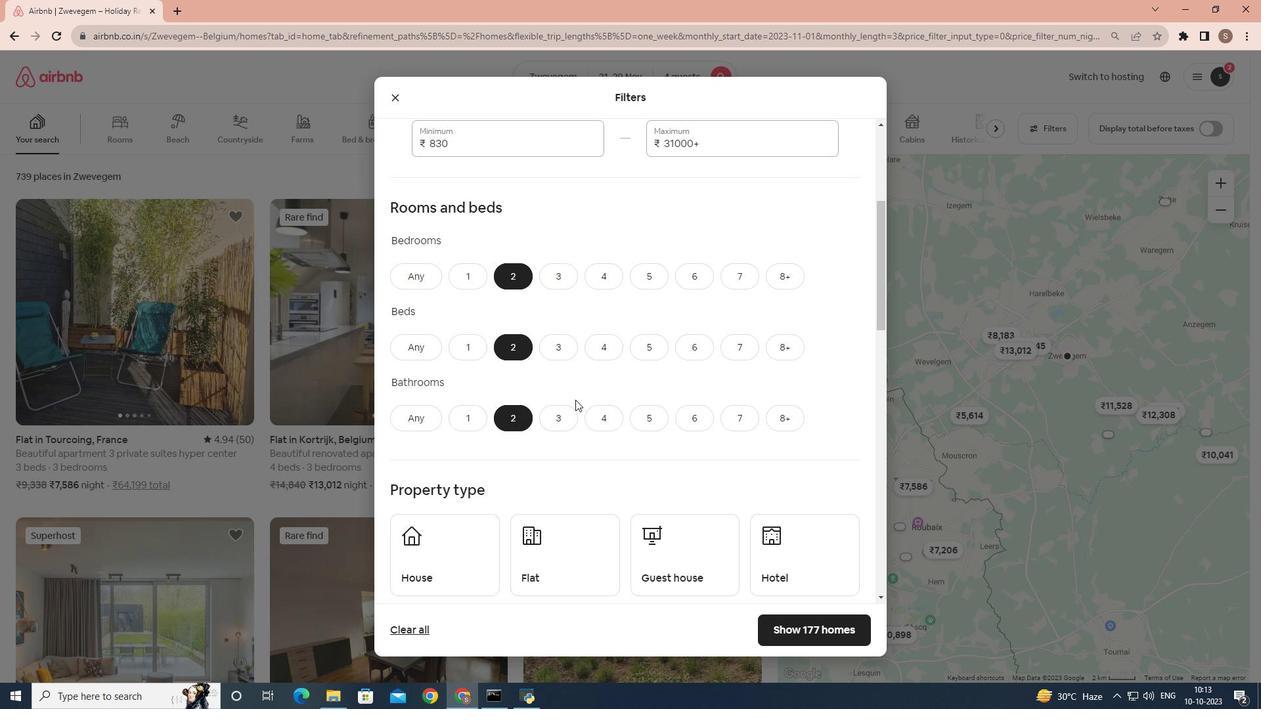 
Action: Mouse moved to (575, 399)
Screenshot: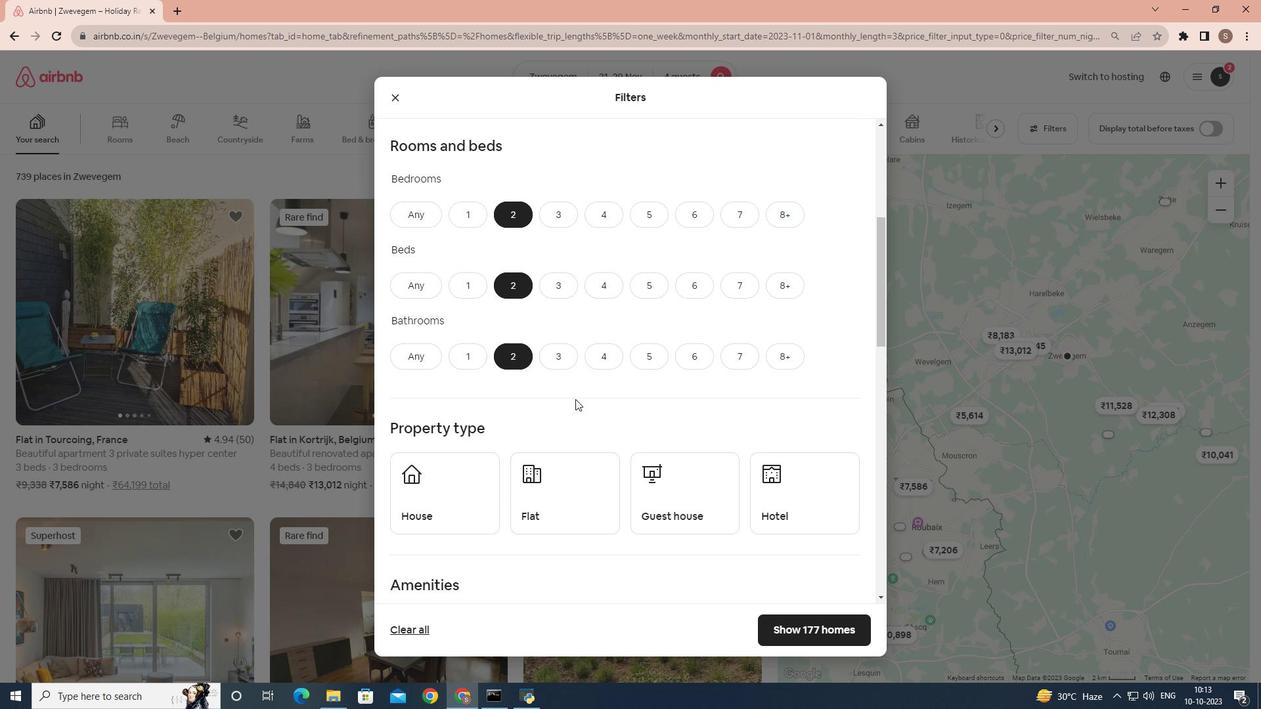 
Action: Mouse scrolled (575, 398) with delta (0, 0)
Screenshot: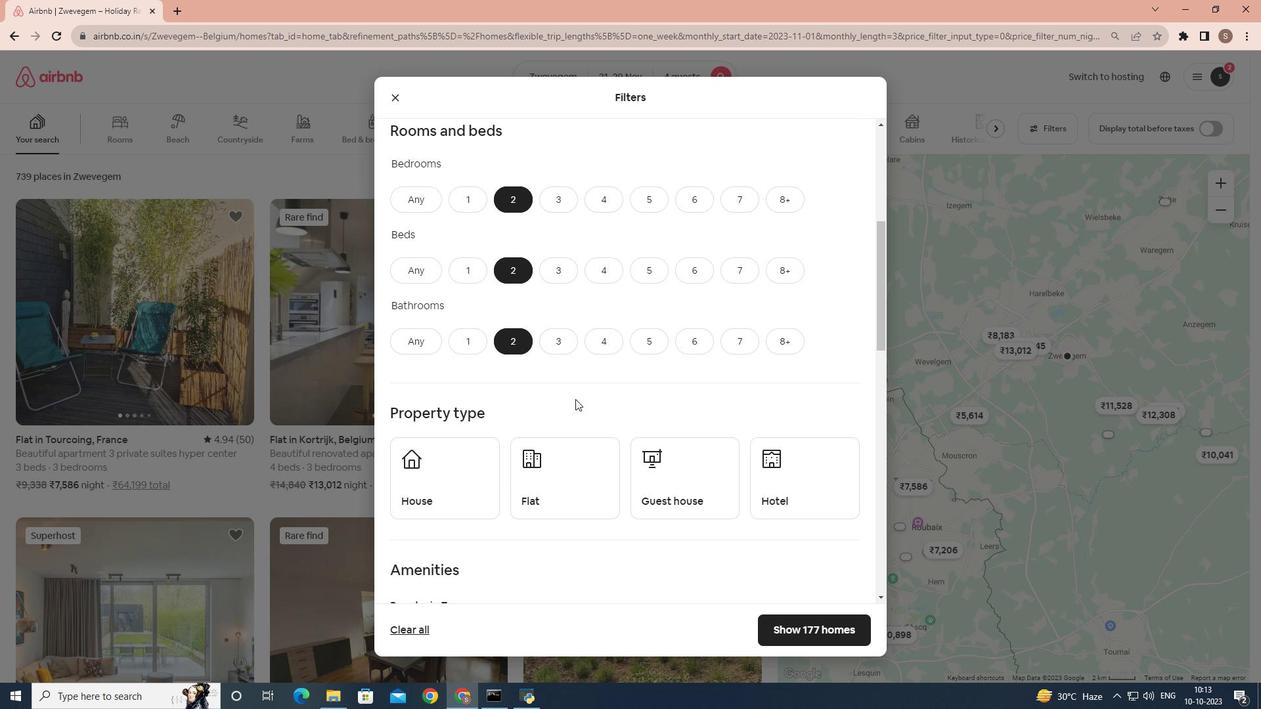 
Action: Mouse moved to (545, 429)
Screenshot: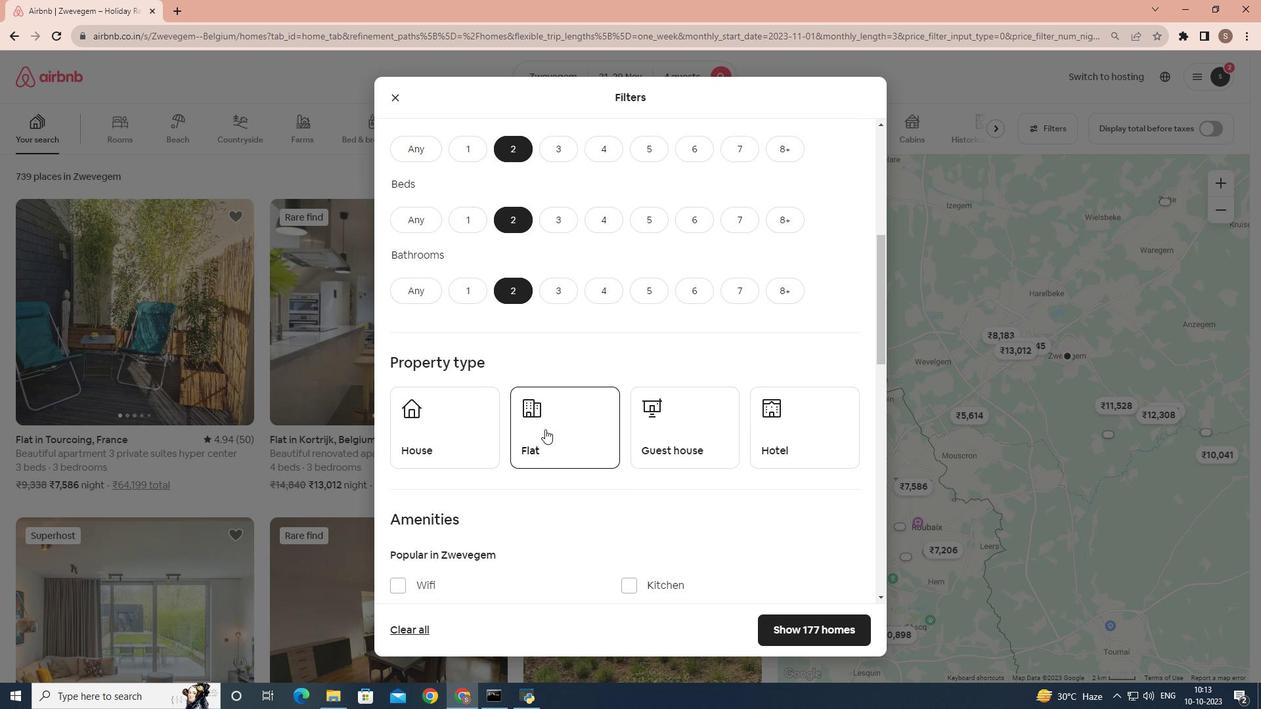 
Action: Mouse pressed left at (545, 429)
Screenshot: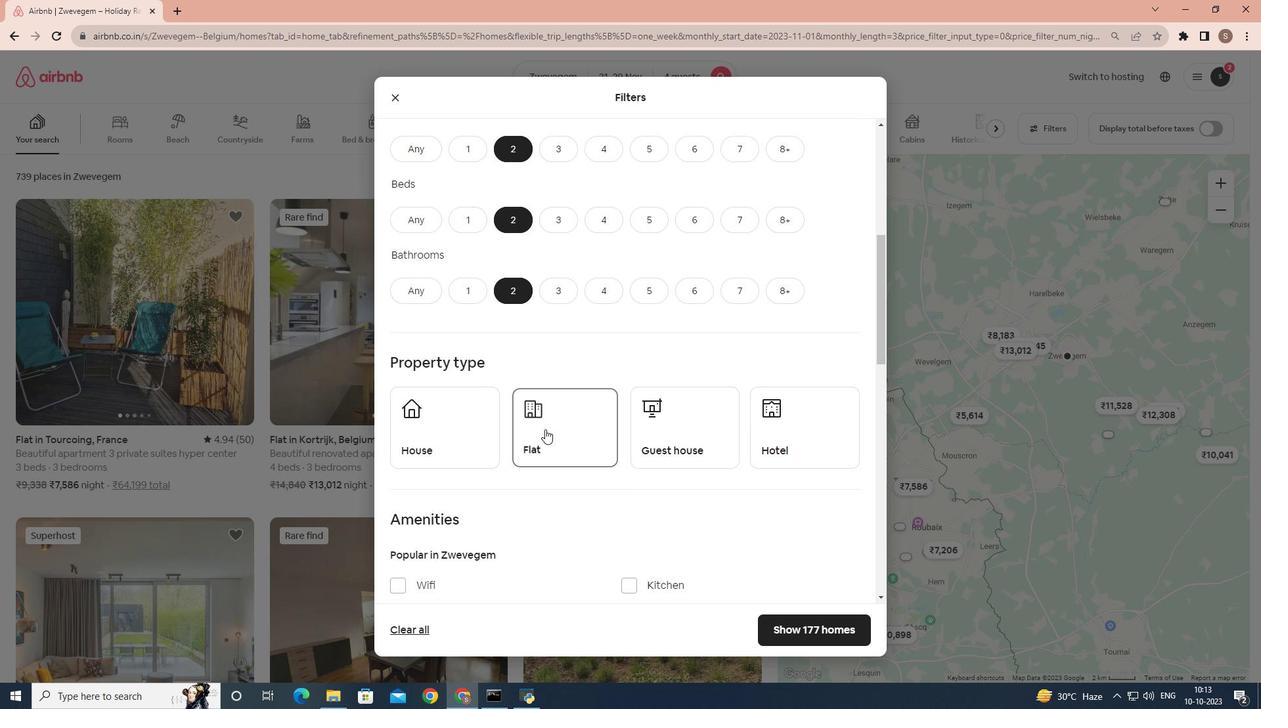 
Action: Mouse moved to (546, 430)
Screenshot: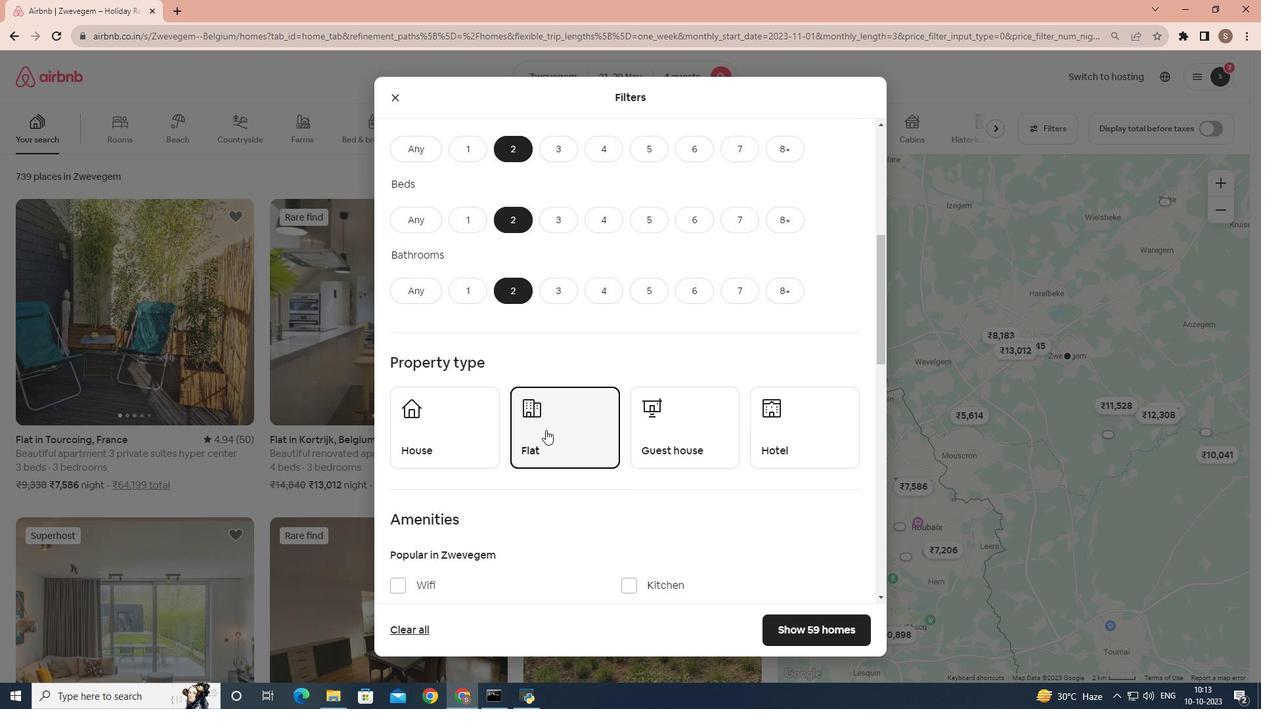 
Action: Mouse scrolled (546, 429) with delta (0, 0)
Screenshot: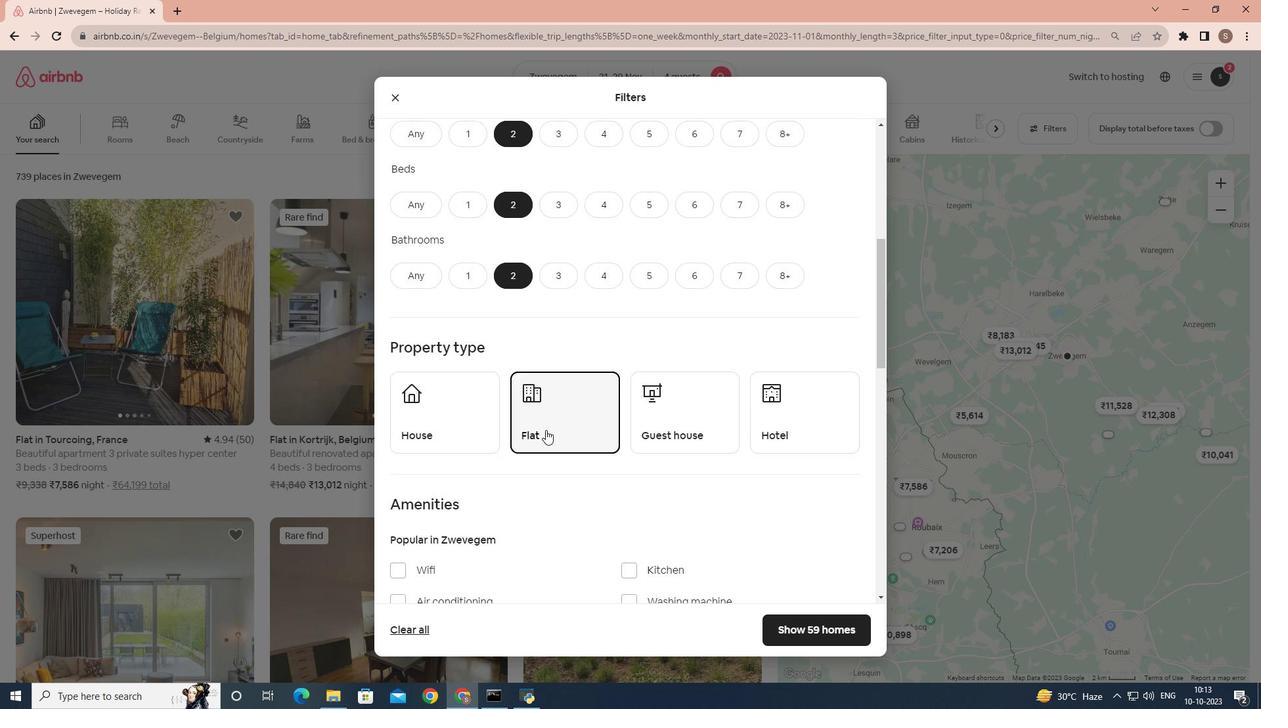 
Action: Mouse scrolled (546, 429) with delta (0, 0)
Screenshot: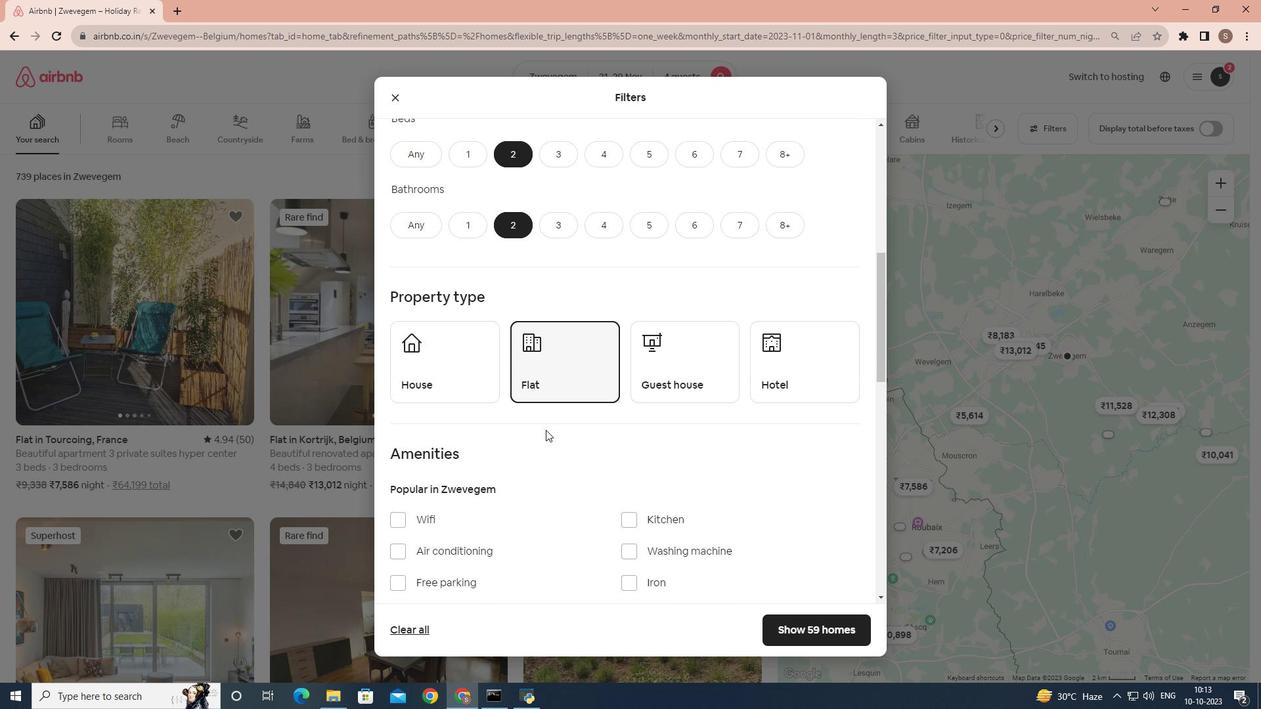 
Action: Mouse scrolled (546, 429) with delta (0, 0)
Screenshot: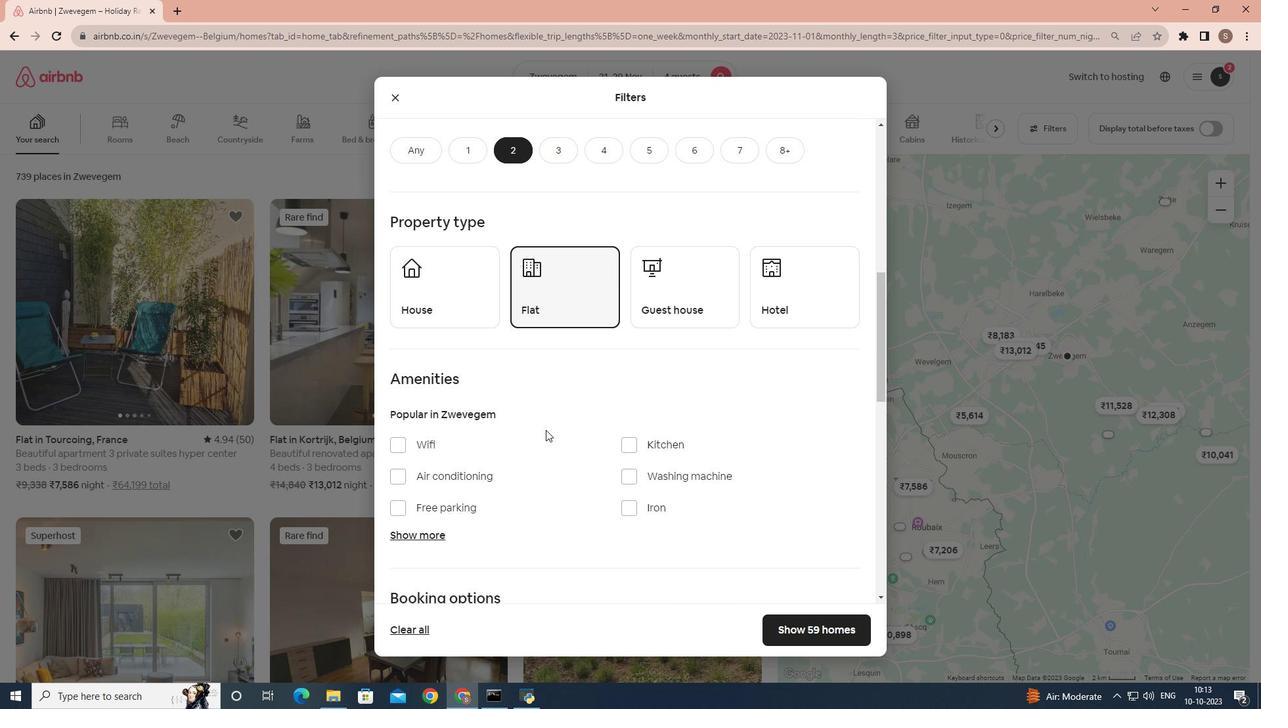 
Action: Mouse moved to (436, 481)
Screenshot: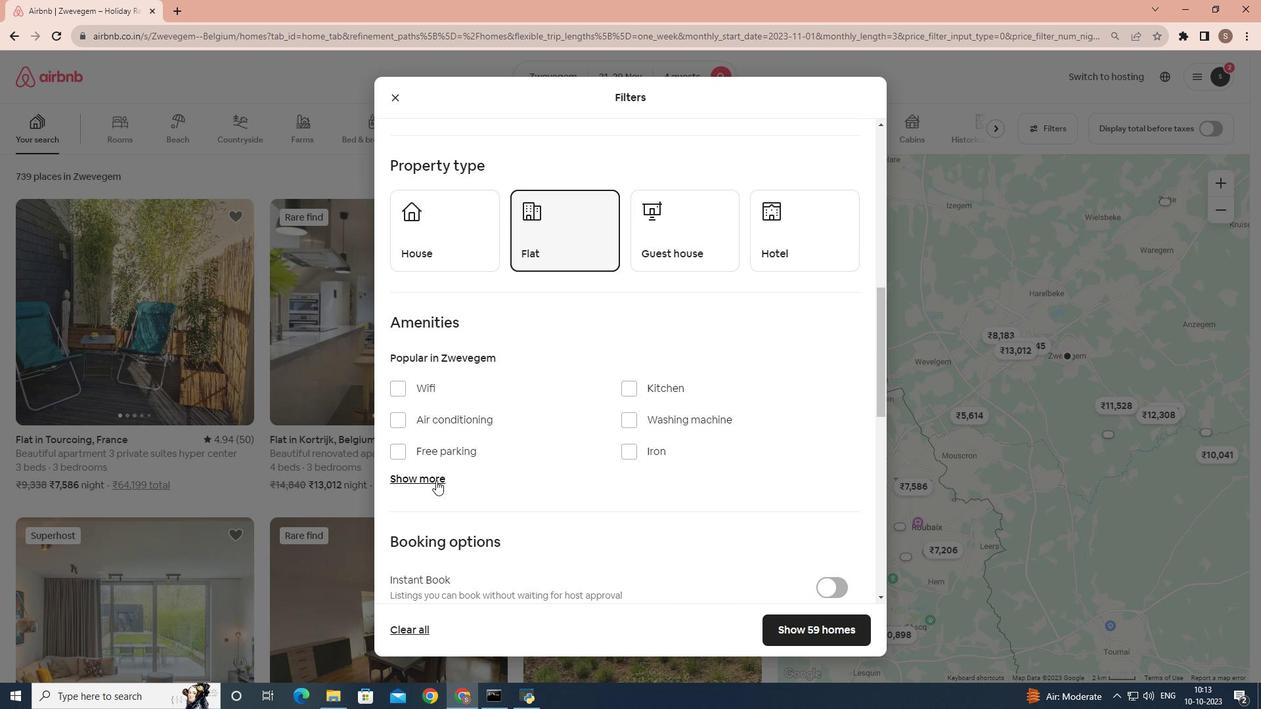 
Action: Mouse pressed left at (436, 481)
Screenshot: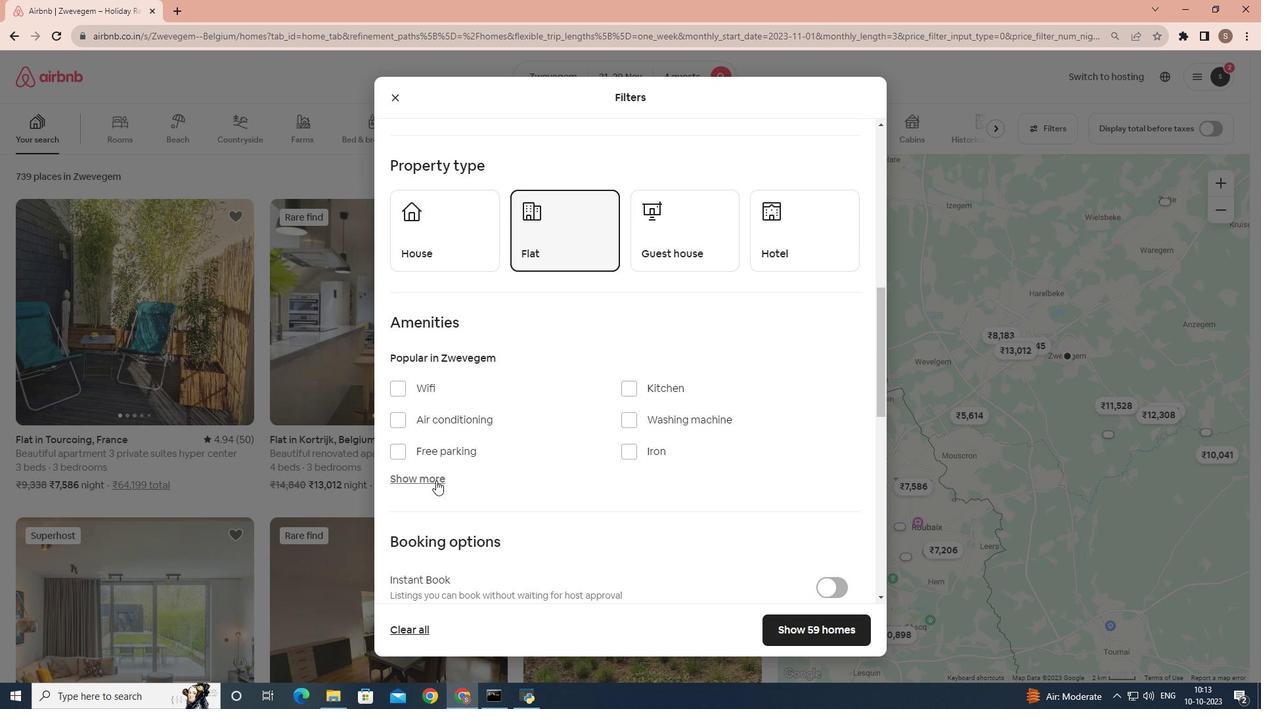 
Action: Mouse moved to (470, 467)
Screenshot: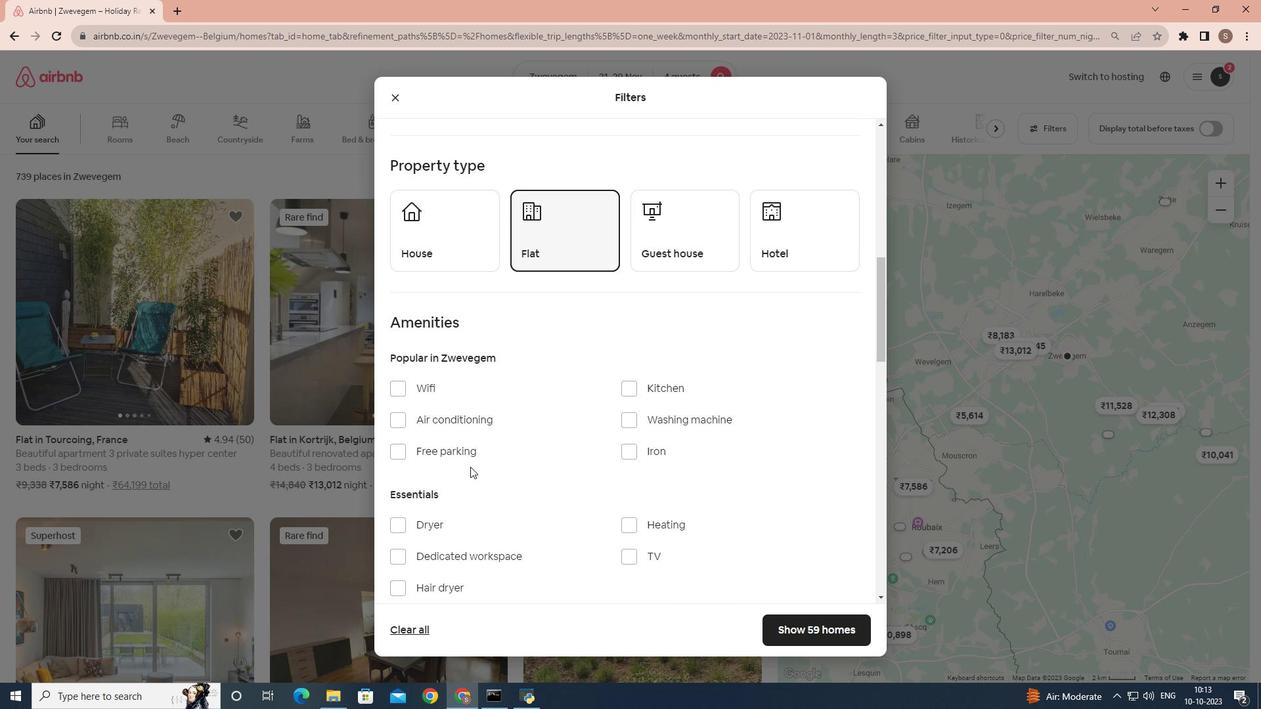 
Action: Mouse scrolled (470, 466) with delta (0, 0)
Screenshot: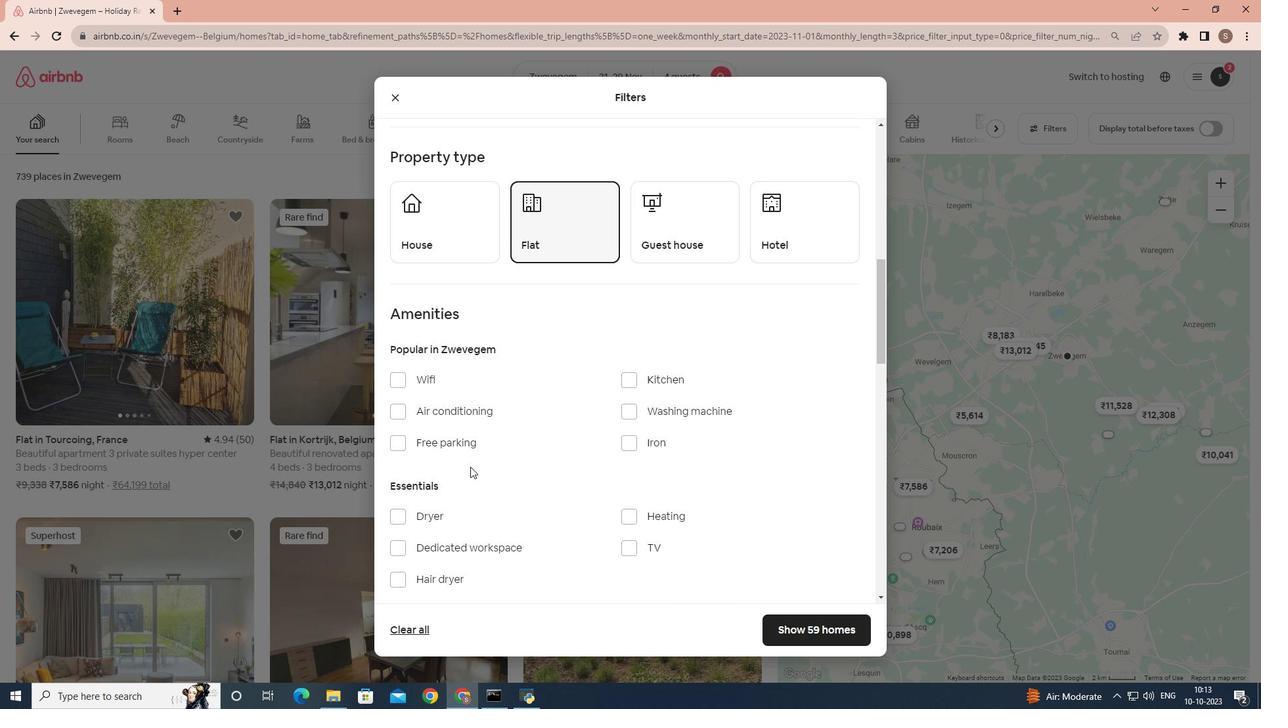 
Action: Mouse moved to (469, 478)
Screenshot: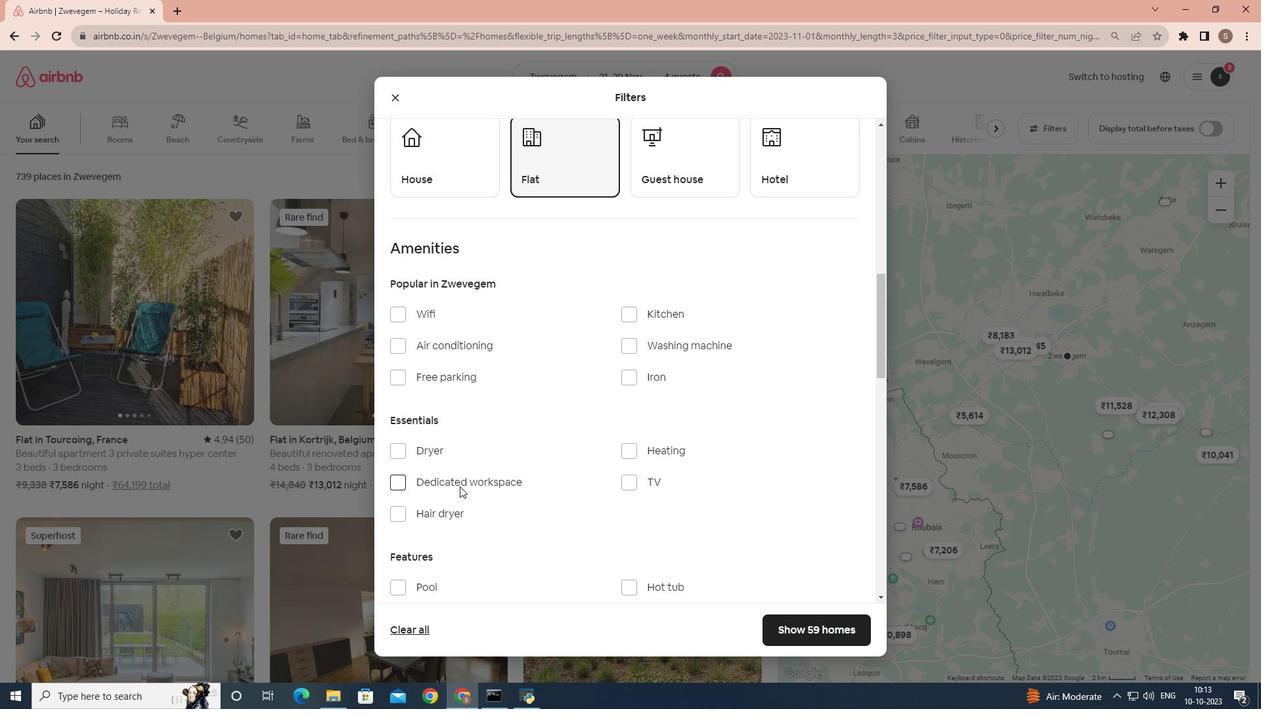 
Action: Mouse scrolled (469, 477) with delta (0, 0)
Screenshot: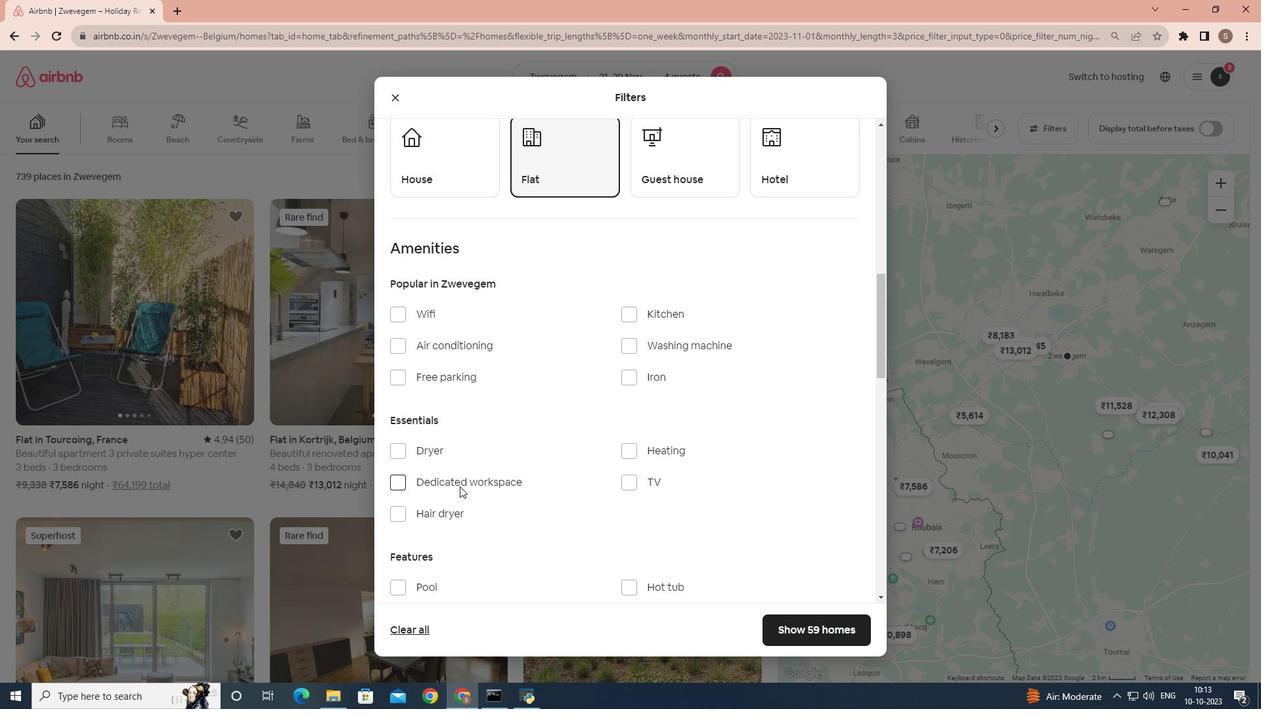 
Action: Mouse moved to (395, 459)
Screenshot: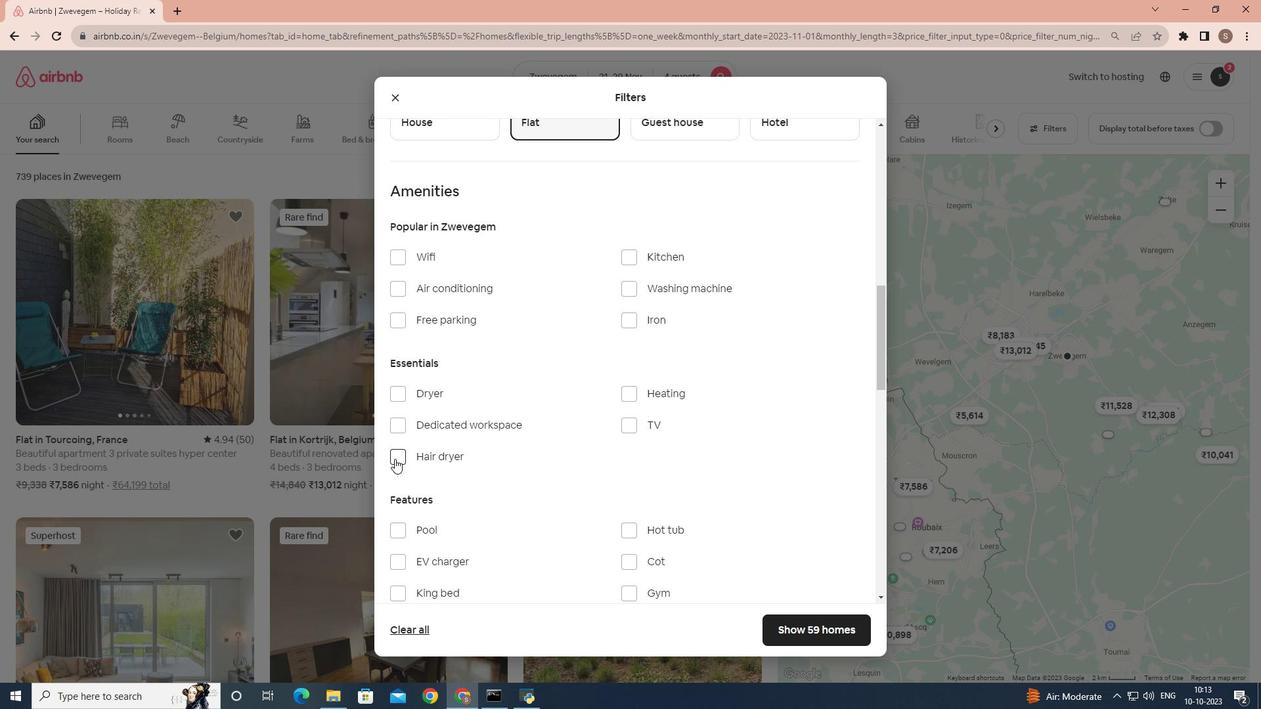 
Action: Mouse pressed left at (395, 459)
Screenshot: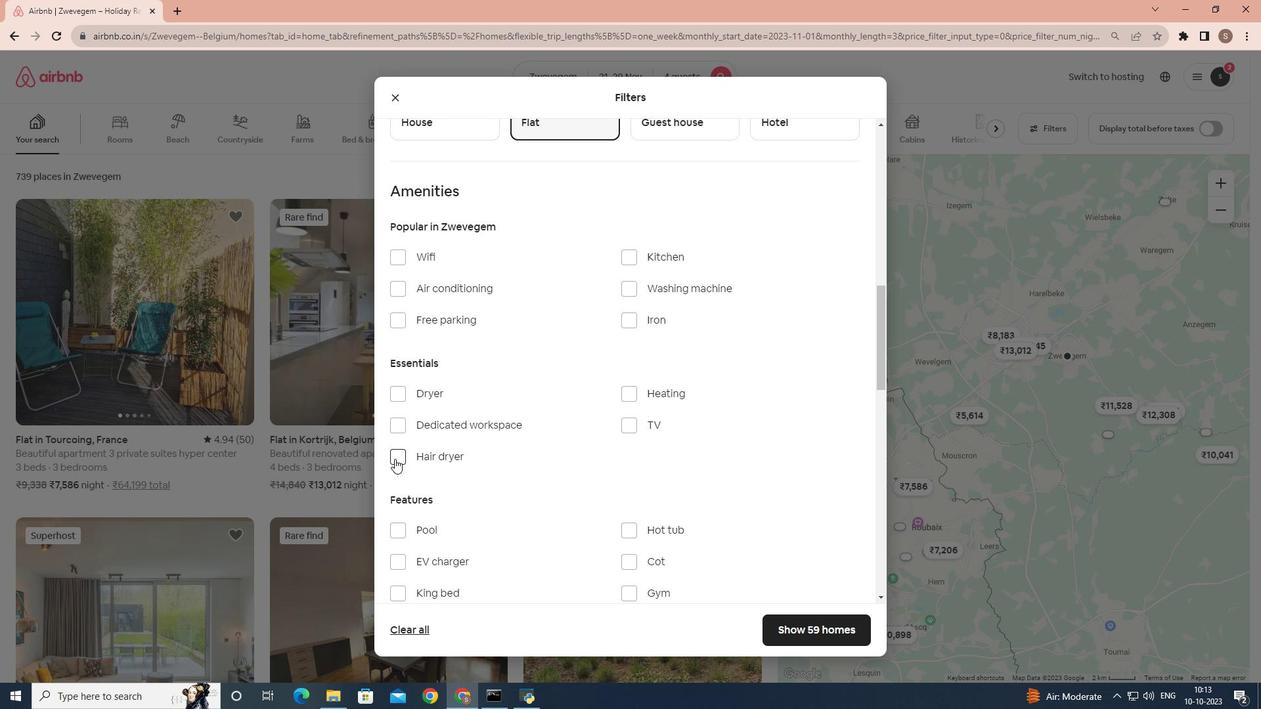 
Action: Mouse moved to (534, 464)
Screenshot: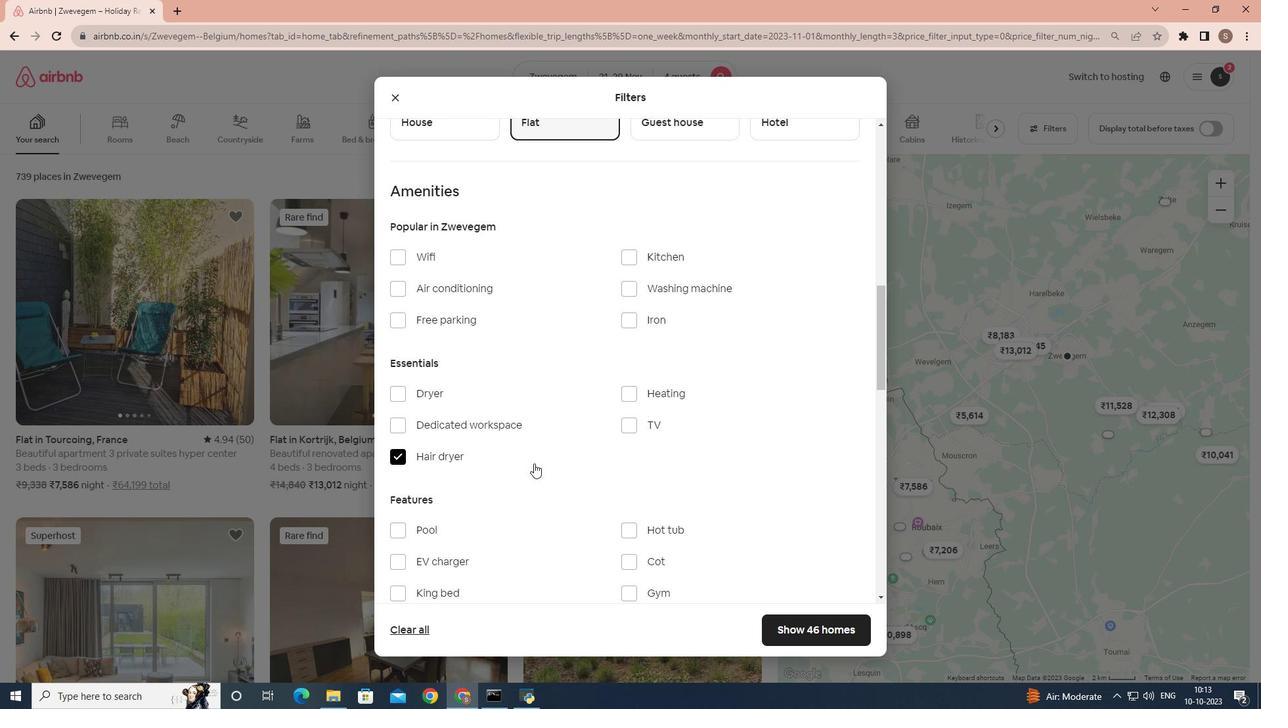 
Action: Mouse scrolled (534, 463) with delta (0, 0)
Screenshot: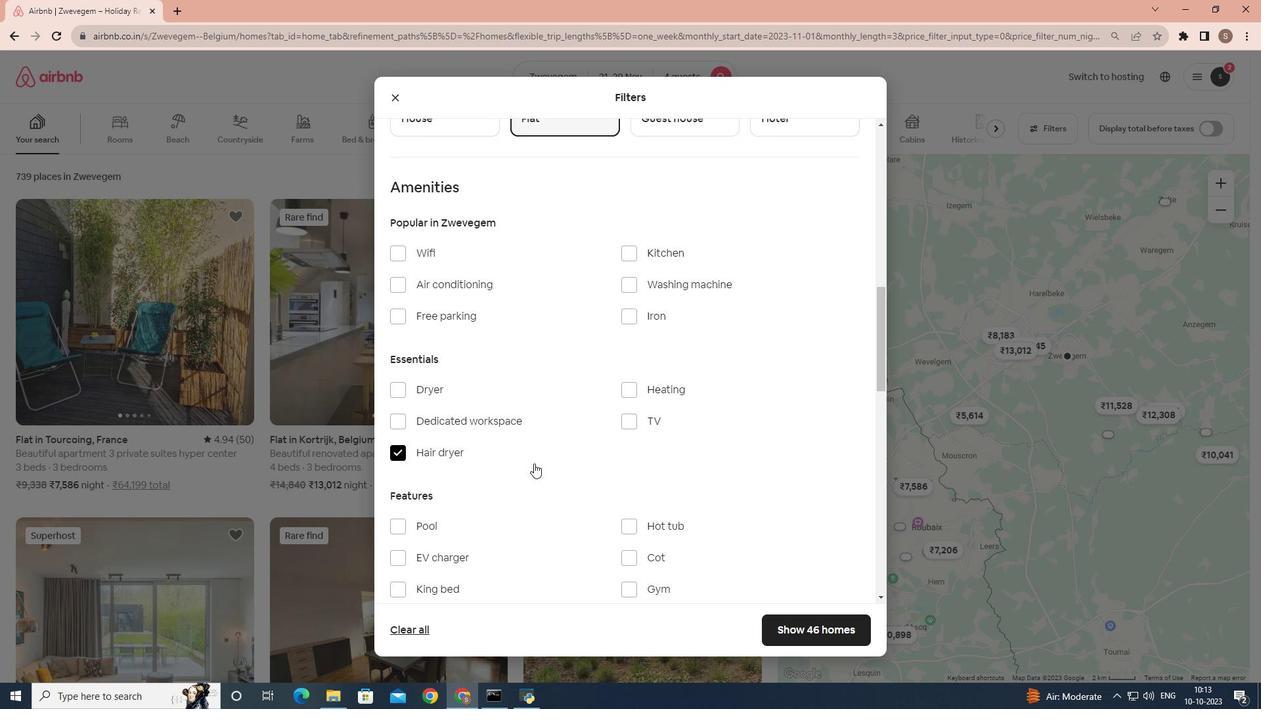 
Action: Mouse scrolled (534, 463) with delta (0, 0)
Screenshot: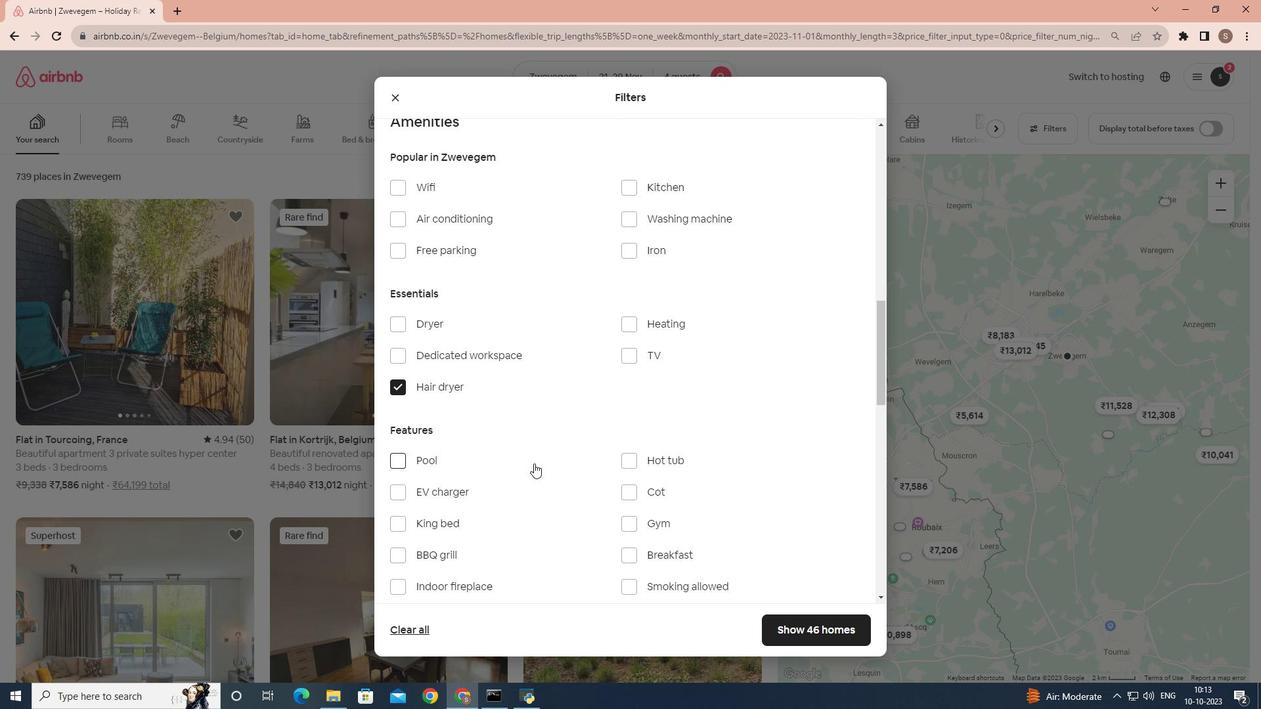 
Action: Mouse moved to (632, 260)
Screenshot: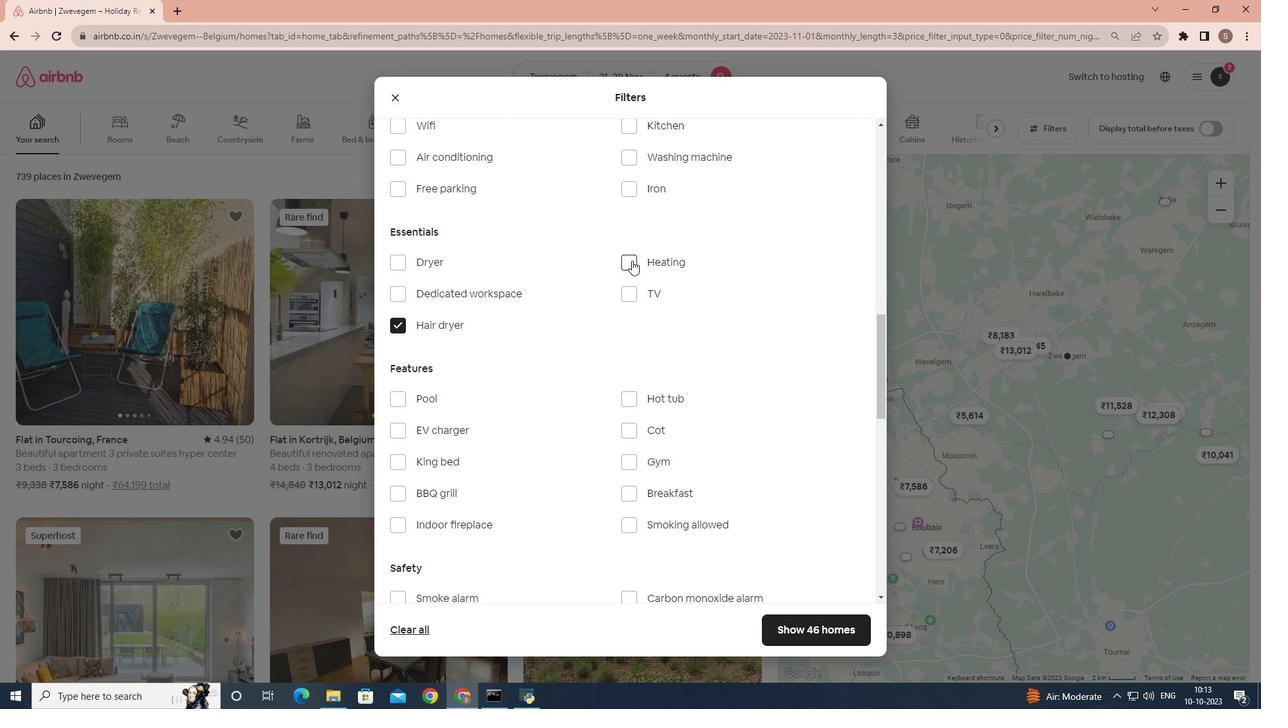 
Action: Mouse pressed left at (632, 260)
Screenshot: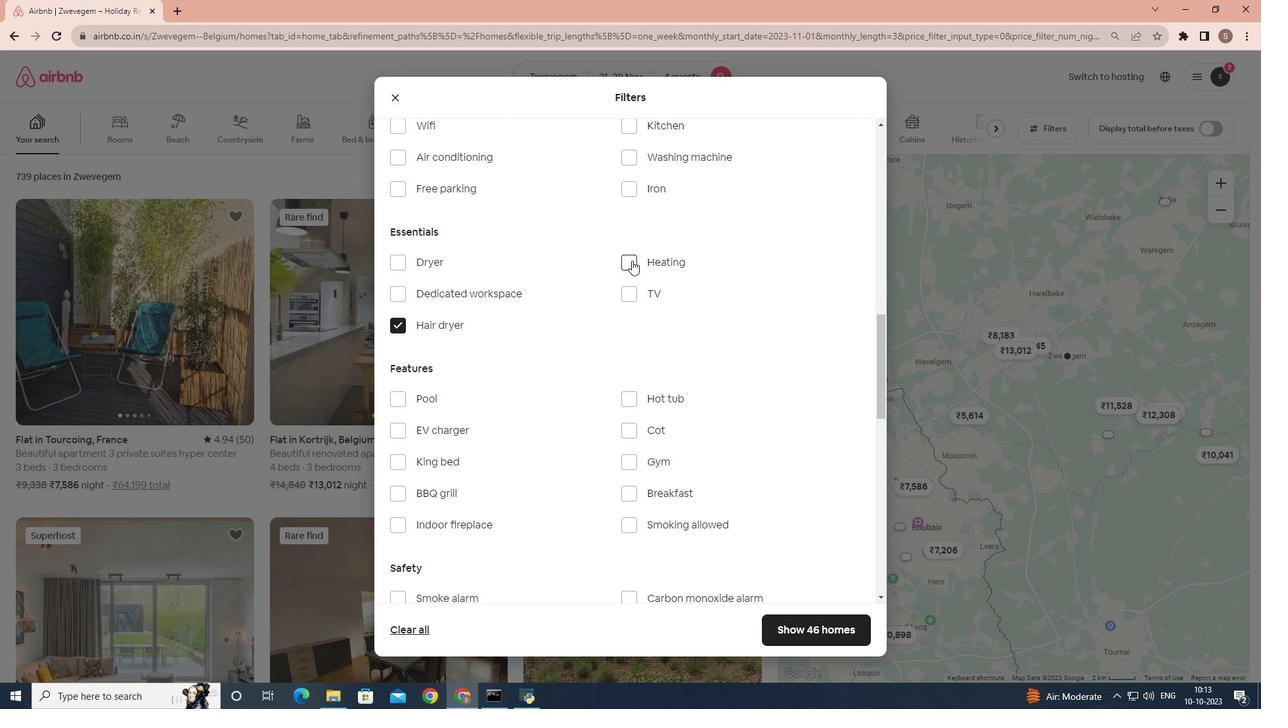 
Action: Mouse moved to (578, 388)
Screenshot: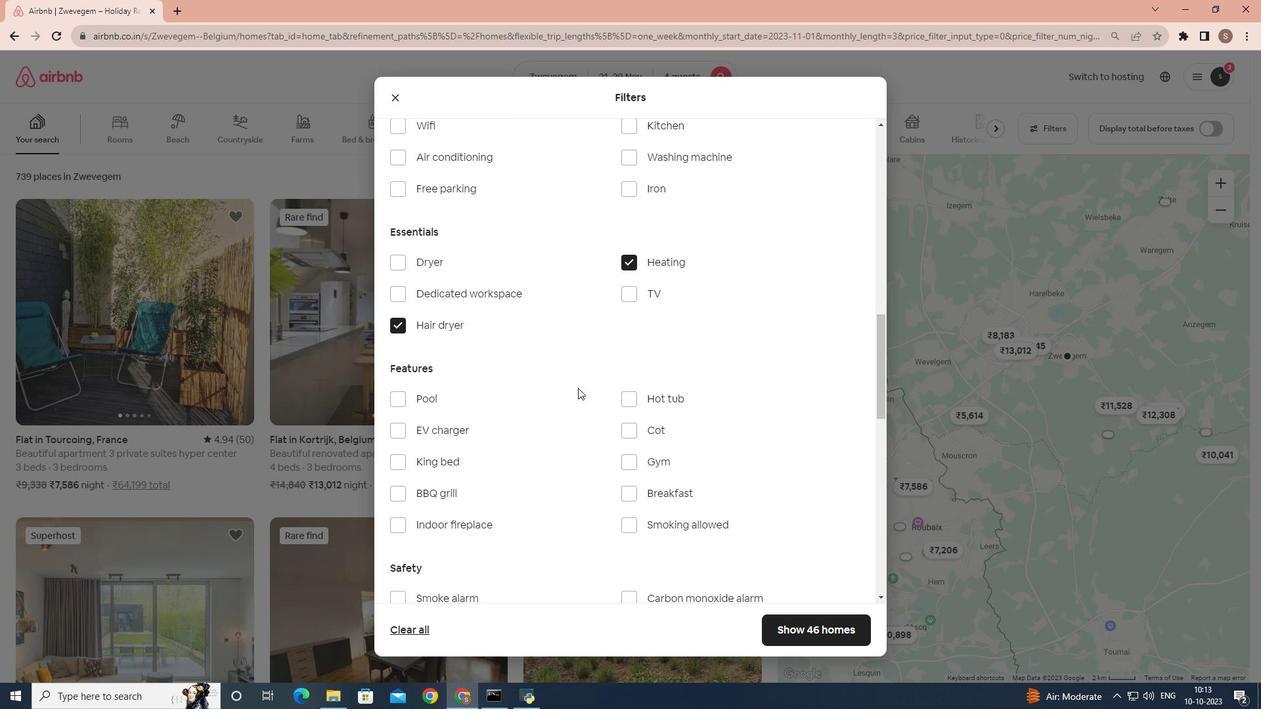 
Action: Mouse scrolled (578, 387) with delta (0, 0)
Screenshot: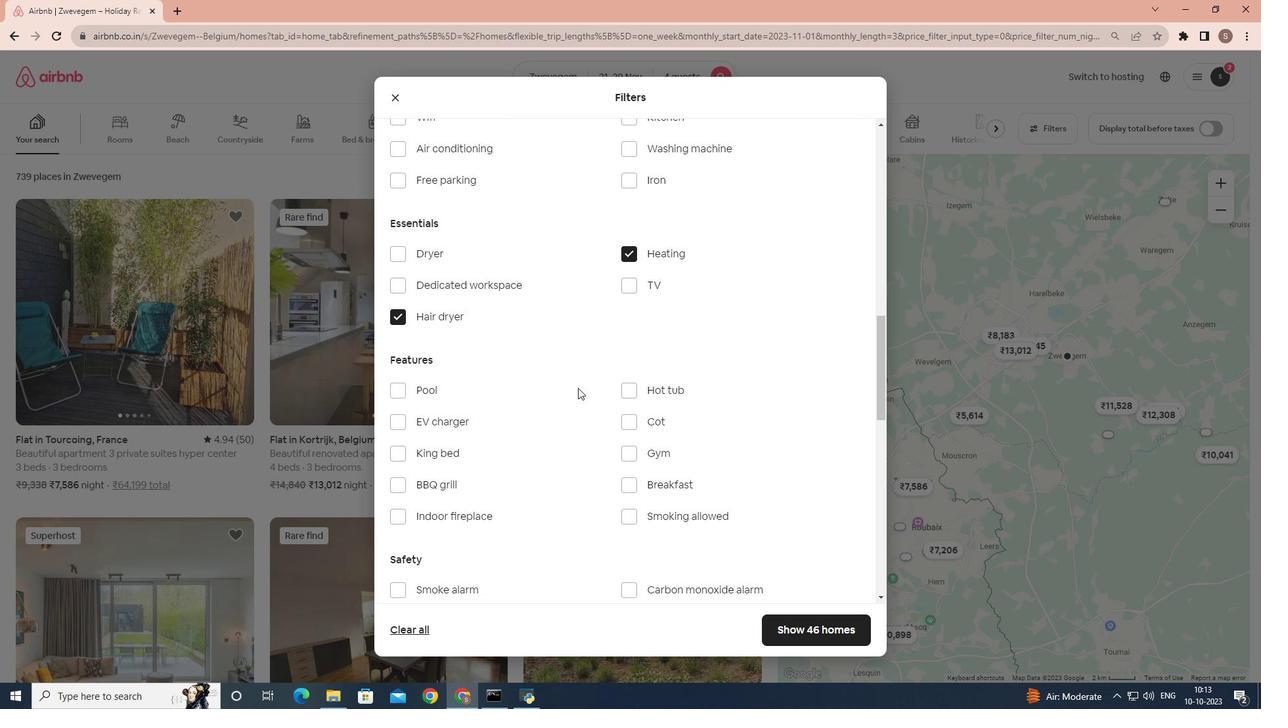 
Action: Mouse scrolled (578, 387) with delta (0, 0)
Screenshot: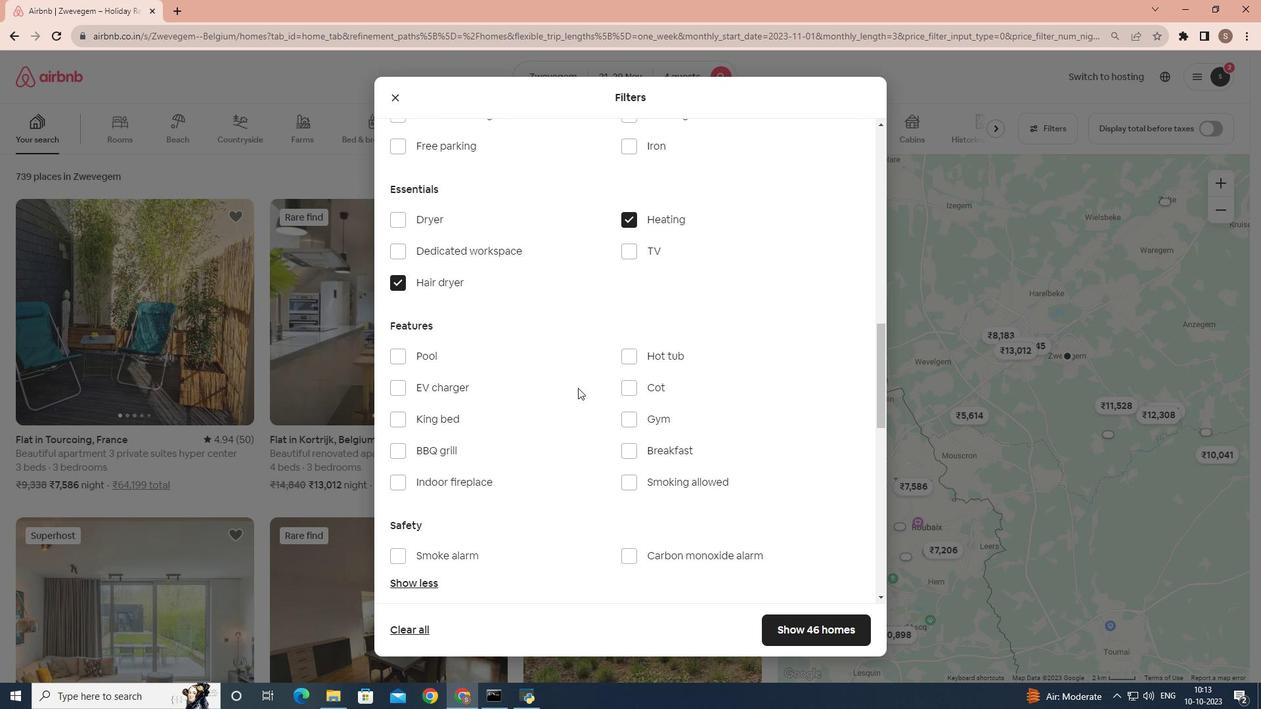 
Action: Mouse moved to (639, 263)
Screenshot: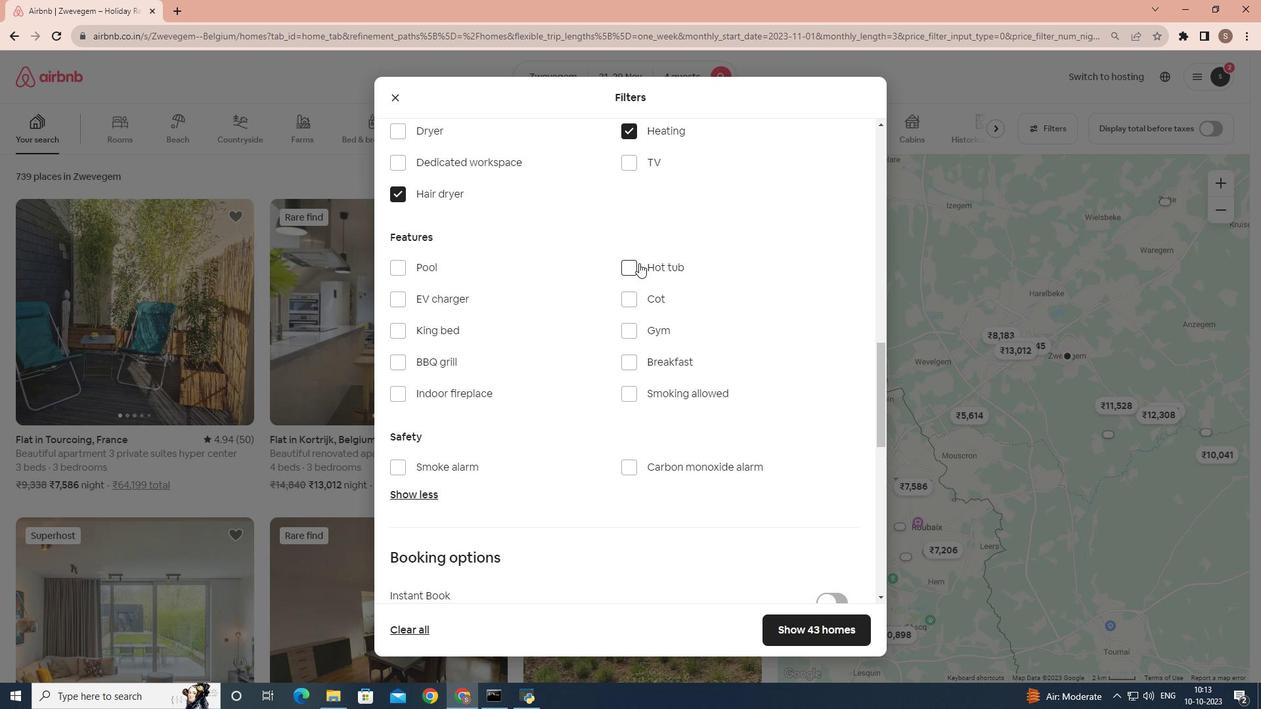 
Action: Mouse pressed left at (639, 263)
Screenshot: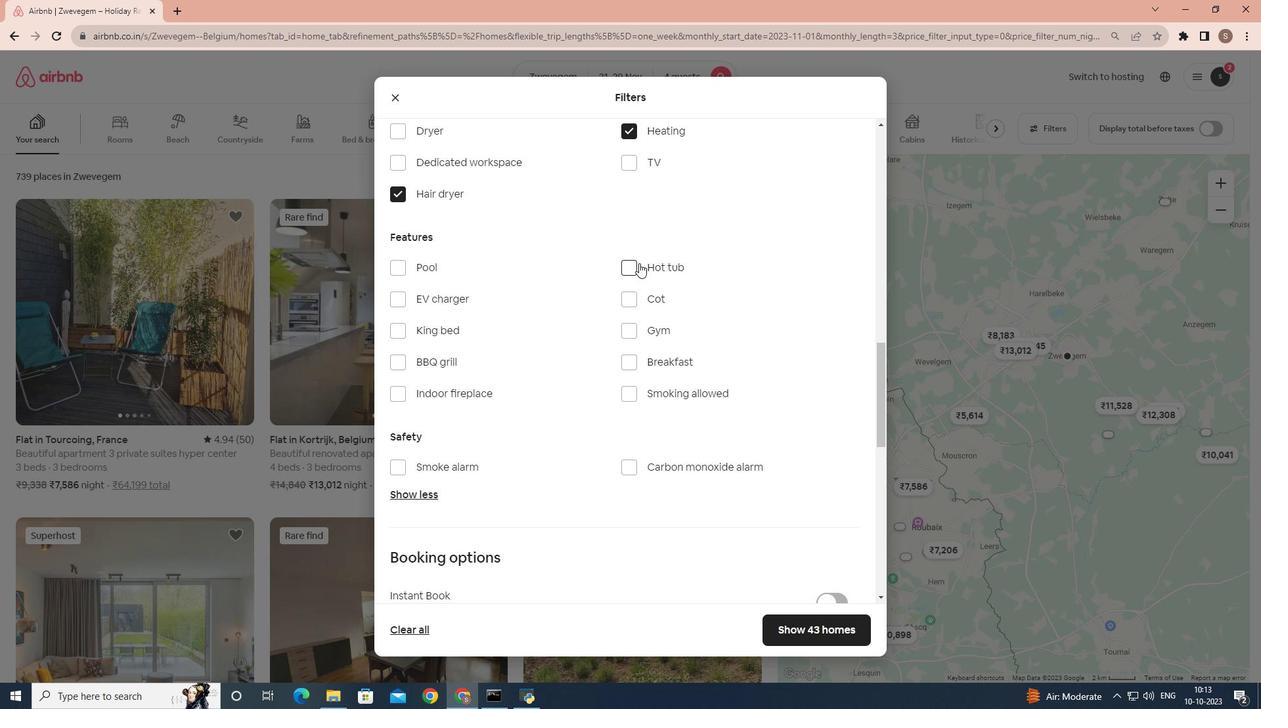 
Action: Mouse moved to (798, 625)
Screenshot: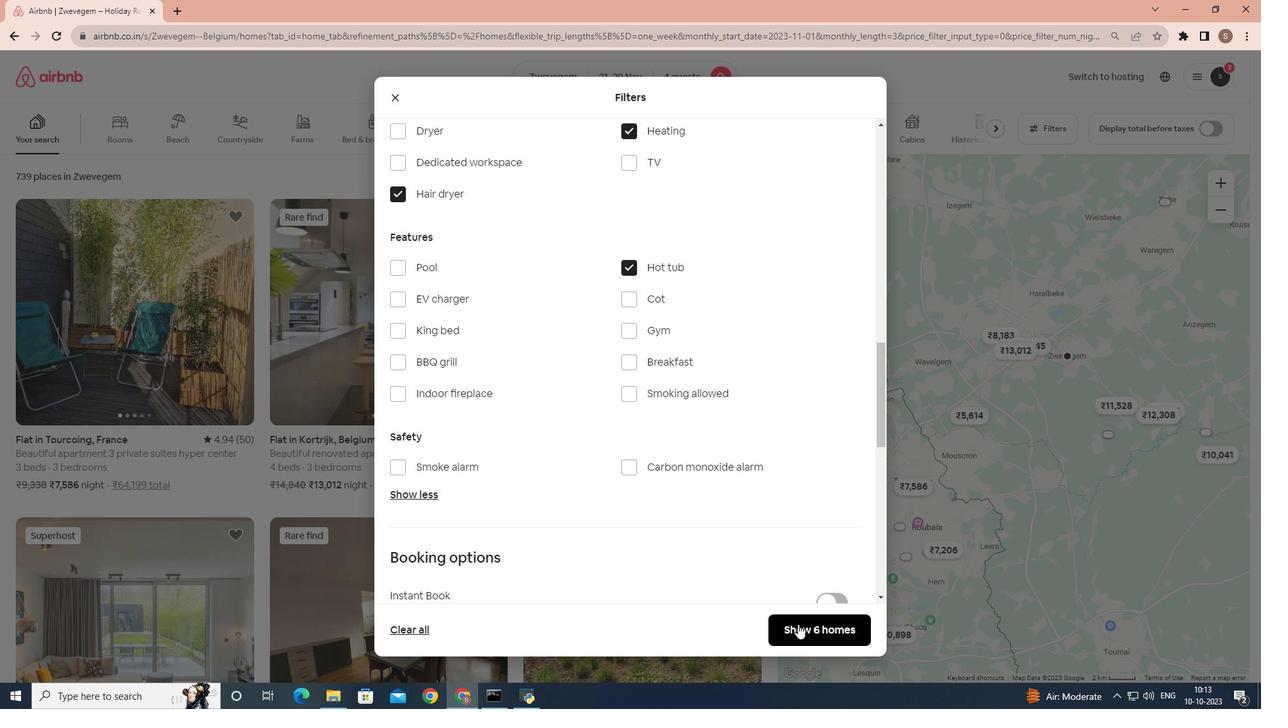 
Action: Mouse pressed left at (798, 625)
Screenshot: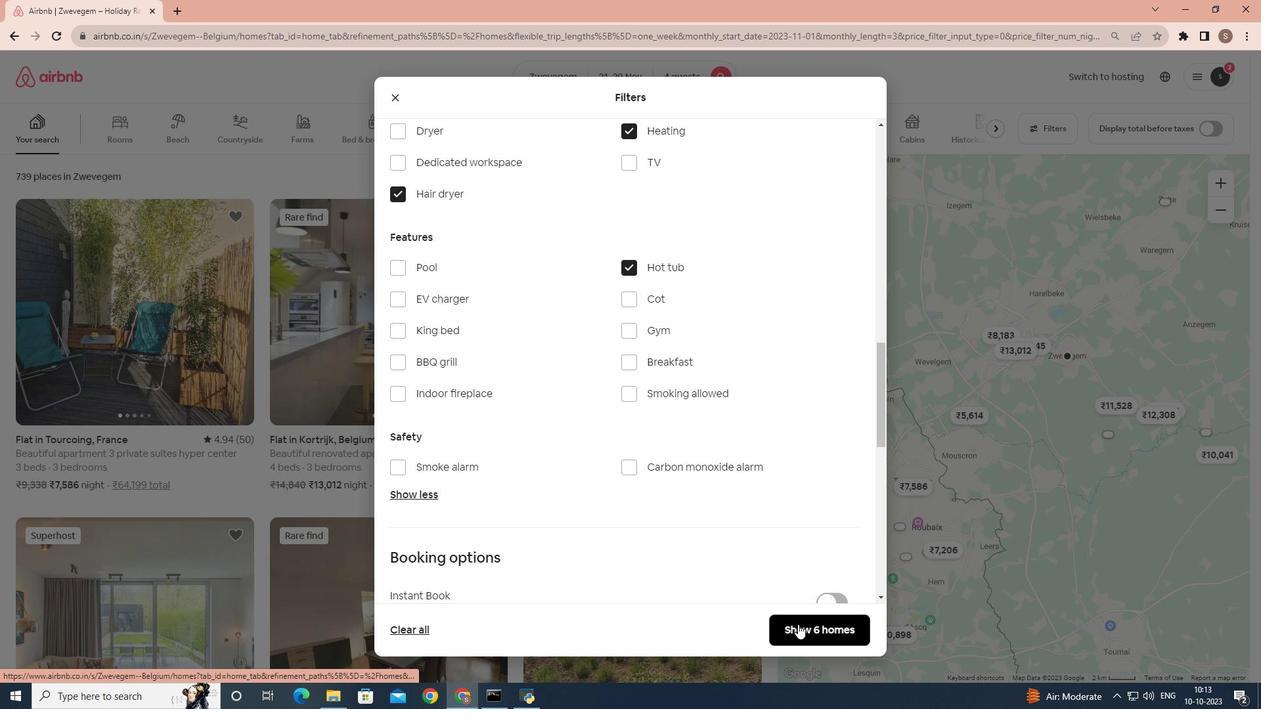 
